 Task: Look for space in Itaperuna, Brazil from 4th June, 2023 to 15th June, 2023 for 2 adults in price range Rs.10000 to Rs.15000. Place can be entire place with 1  bedroom having 1 bed and 1 bathroom. Property type can be house, flat, guest house, hotel. Booking option can be shelf check-in. Required host language is Spanish.
Action: Key pressed i<Key.caps_lock>taperuna,<Key.space><Key.caps_lock>b<Key.caps_lock>razil<Key.enter>
Screenshot: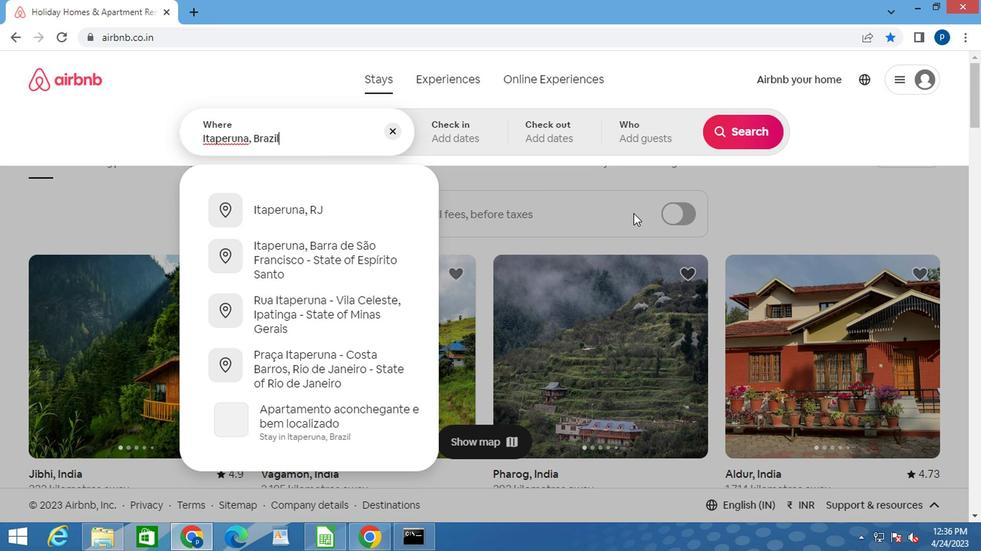 
Action: Mouse moved to (733, 245)
Screenshot: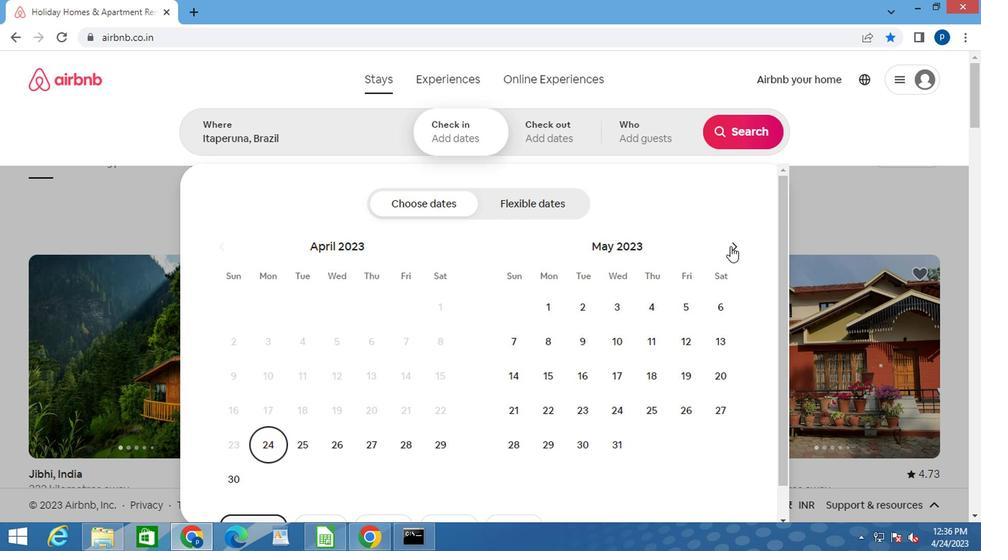 
Action: Mouse pressed left at (733, 245)
Screenshot: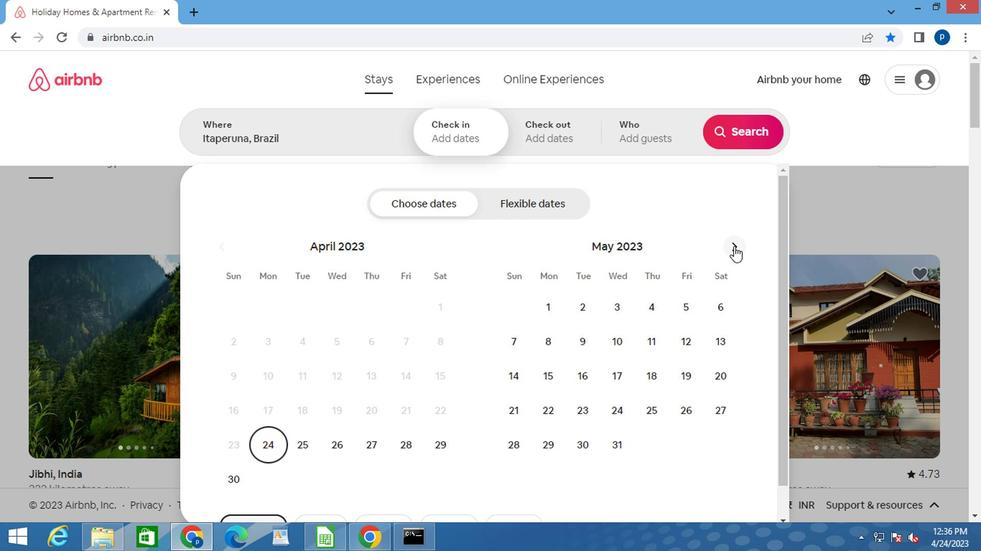 
Action: Mouse moved to (512, 337)
Screenshot: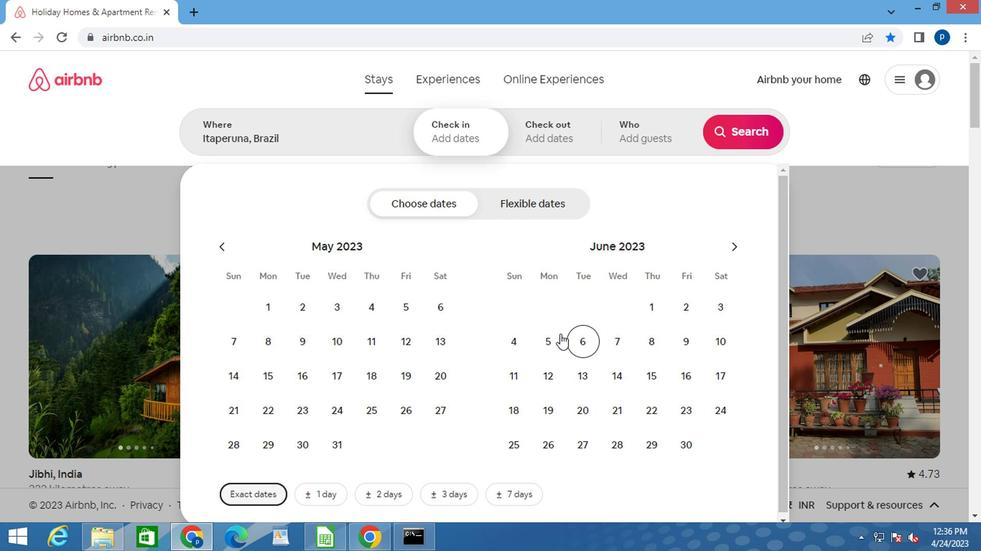 
Action: Mouse pressed left at (512, 337)
Screenshot: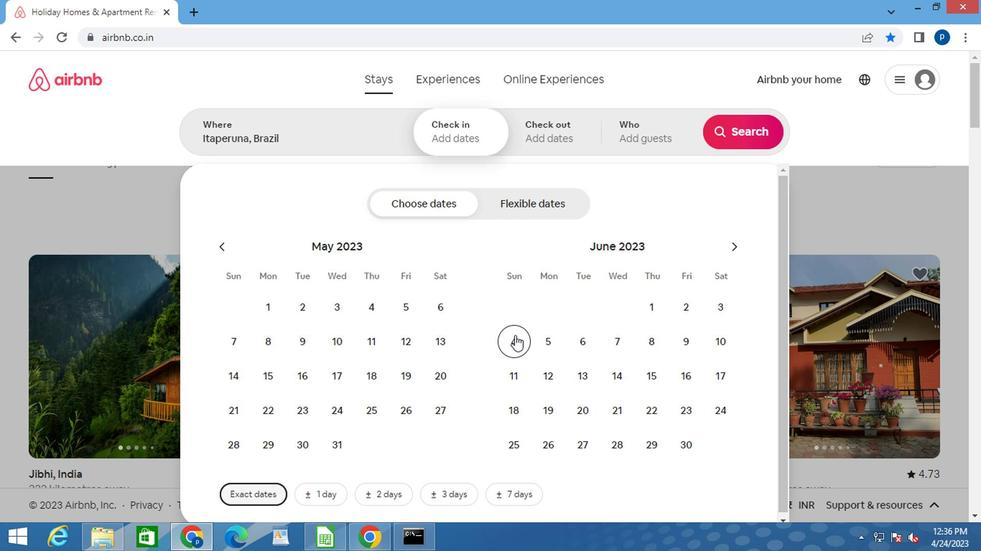 
Action: Mouse moved to (652, 377)
Screenshot: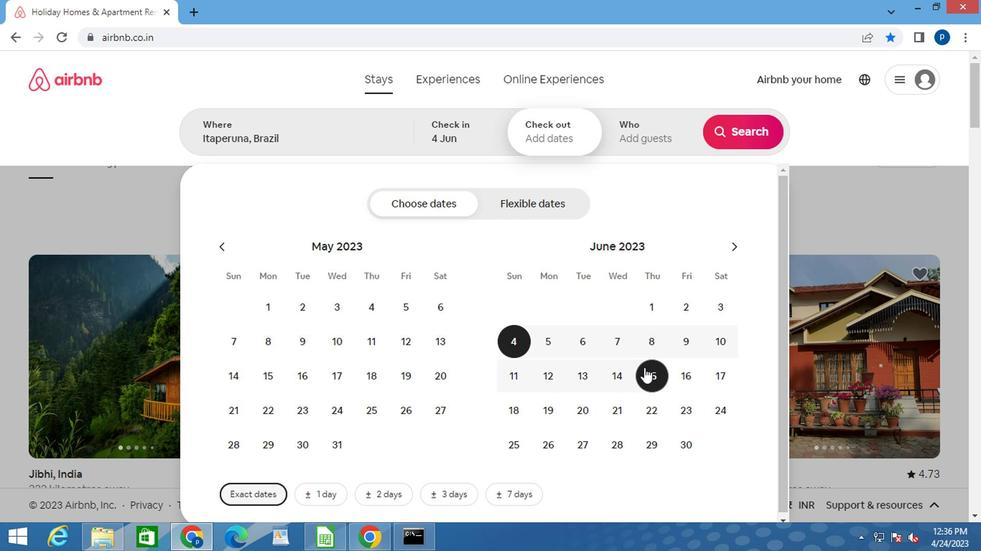 
Action: Mouse pressed left at (652, 377)
Screenshot: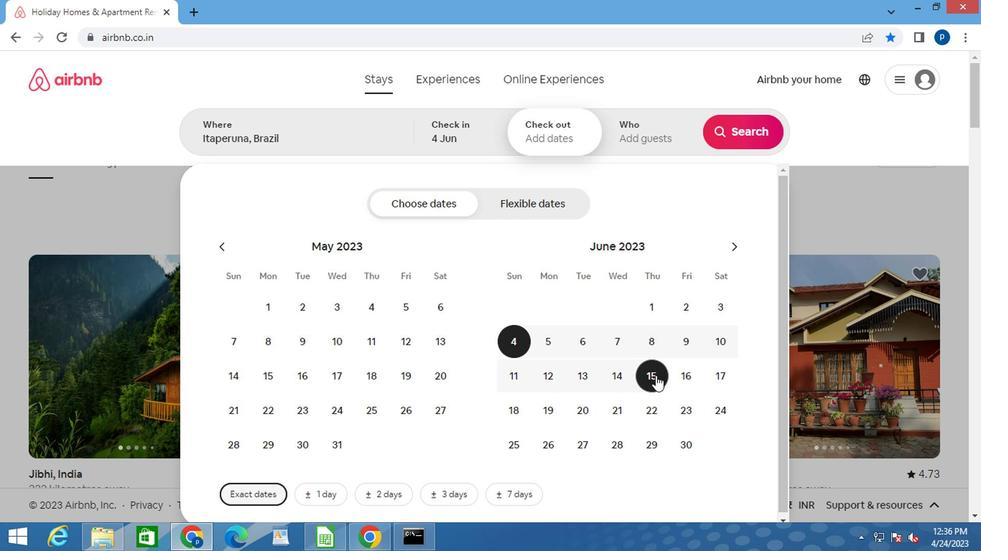 
Action: Mouse moved to (638, 132)
Screenshot: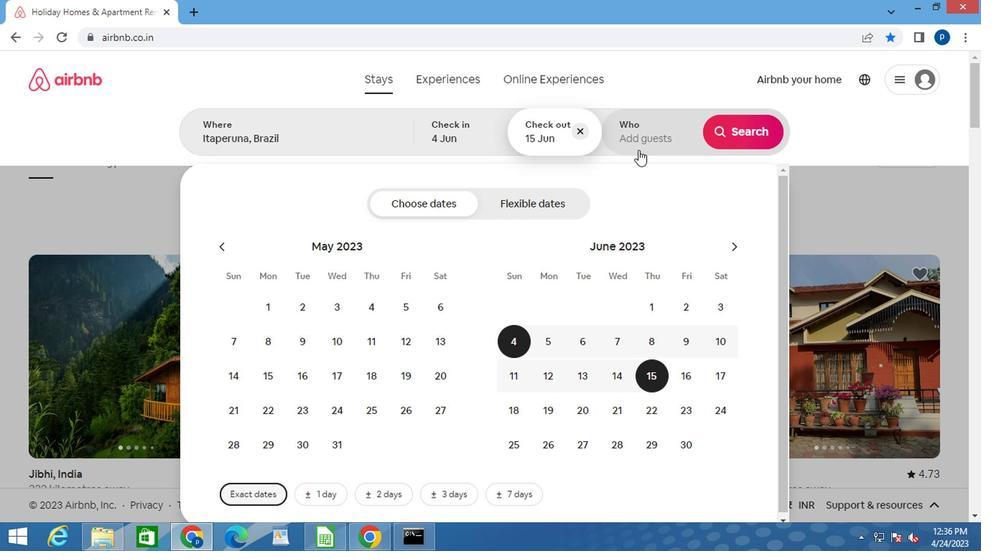 
Action: Mouse pressed left at (638, 132)
Screenshot: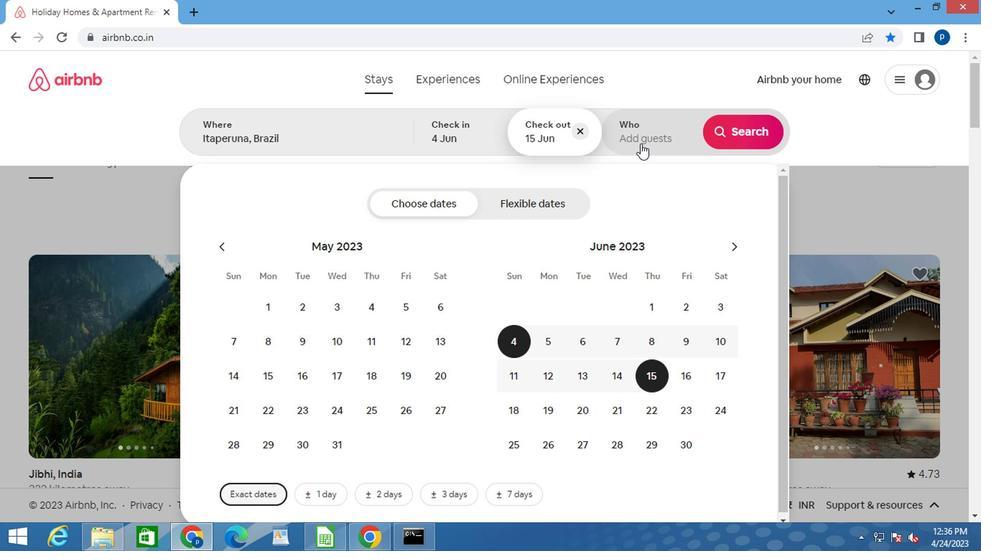 
Action: Mouse moved to (743, 205)
Screenshot: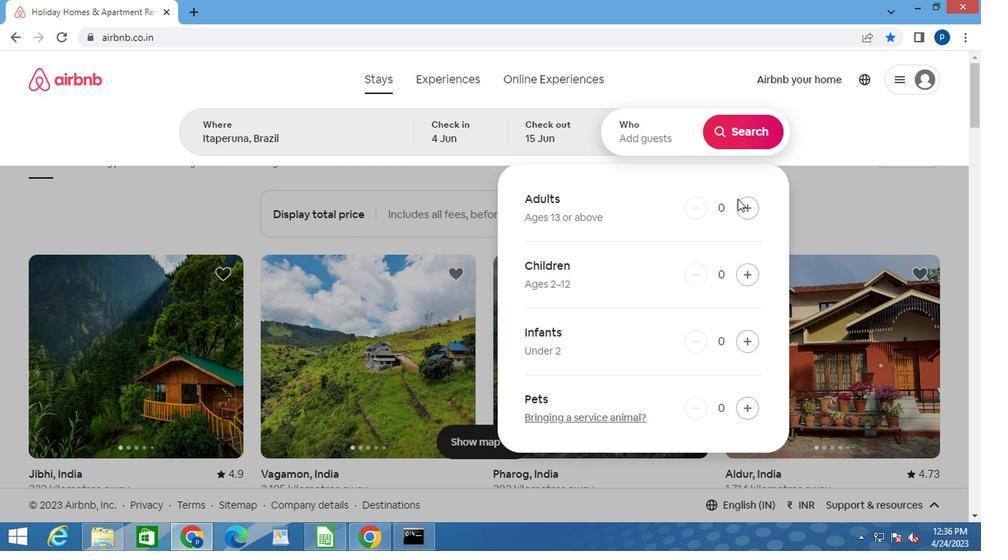 
Action: Mouse pressed left at (743, 205)
Screenshot: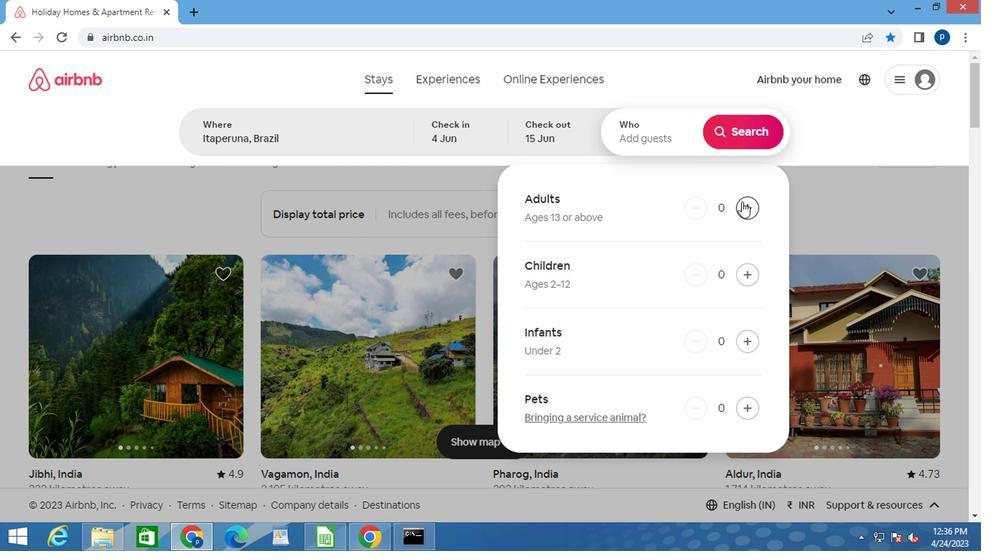 
Action: Mouse pressed left at (743, 205)
Screenshot: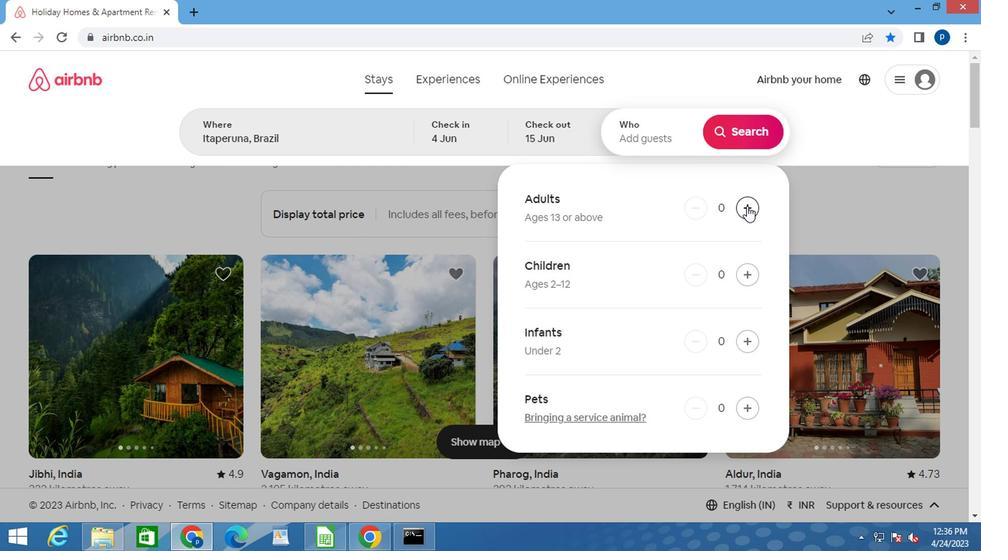 
Action: Mouse moved to (732, 135)
Screenshot: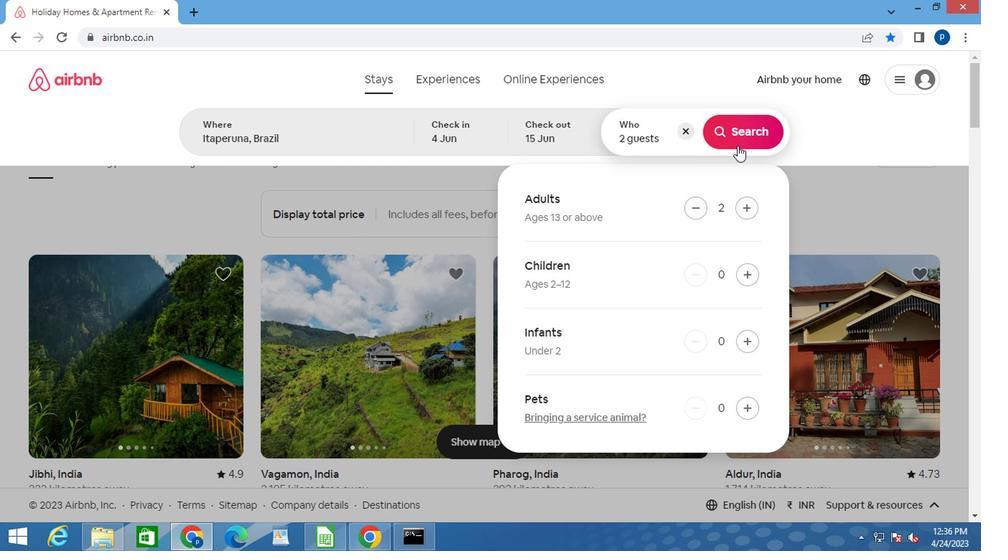 
Action: Mouse pressed left at (732, 135)
Screenshot: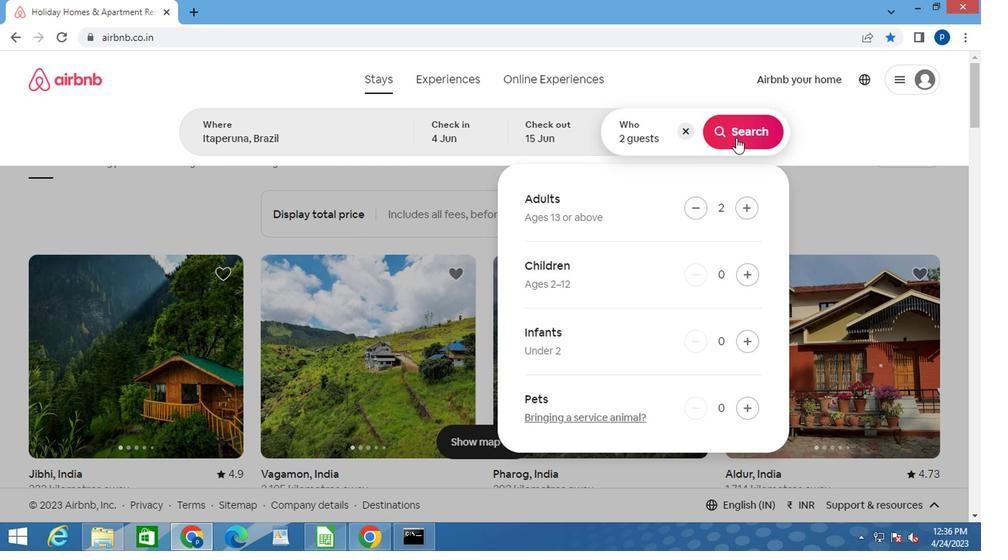 
Action: Mouse moved to (902, 143)
Screenshot: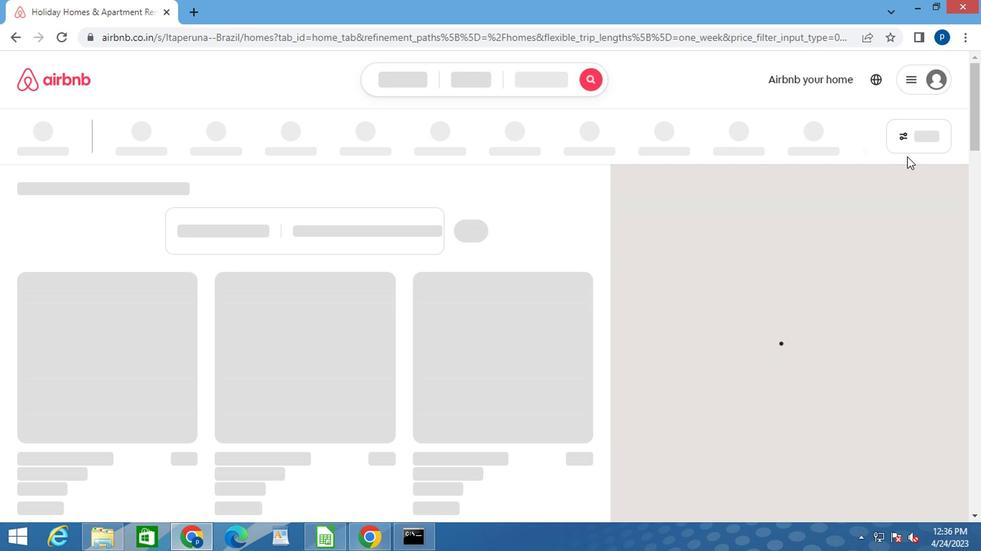 
Action: Mouse pressed left at (902, 143)
Screenshot: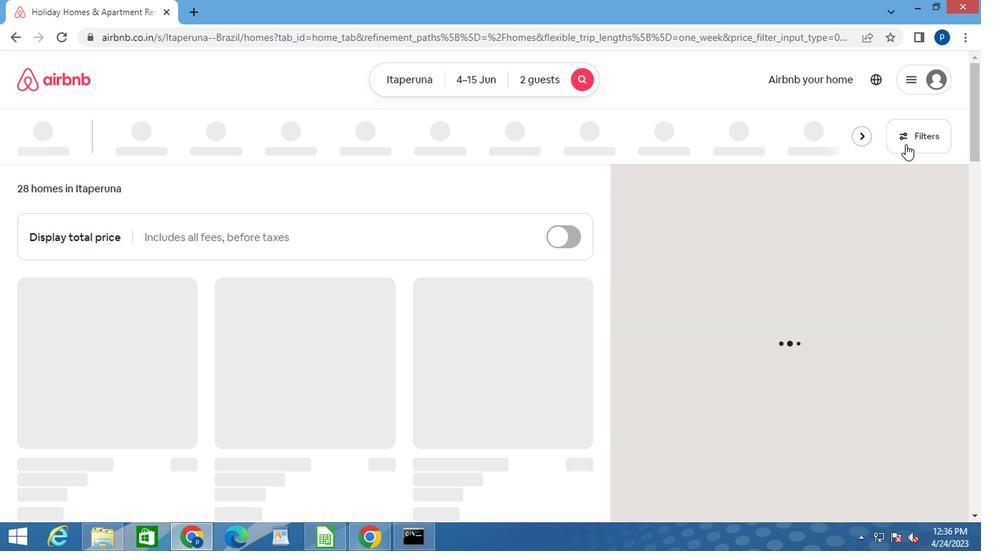 
Action: Mouse moved to (311, 325)
Screenshot: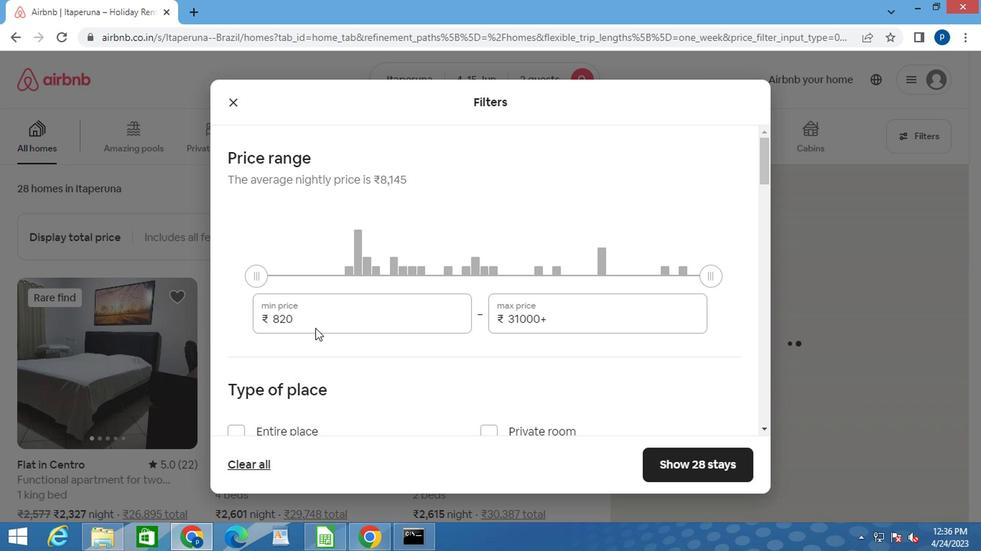 
Action: Mouse pressed left at (311, 325)
Screenshot: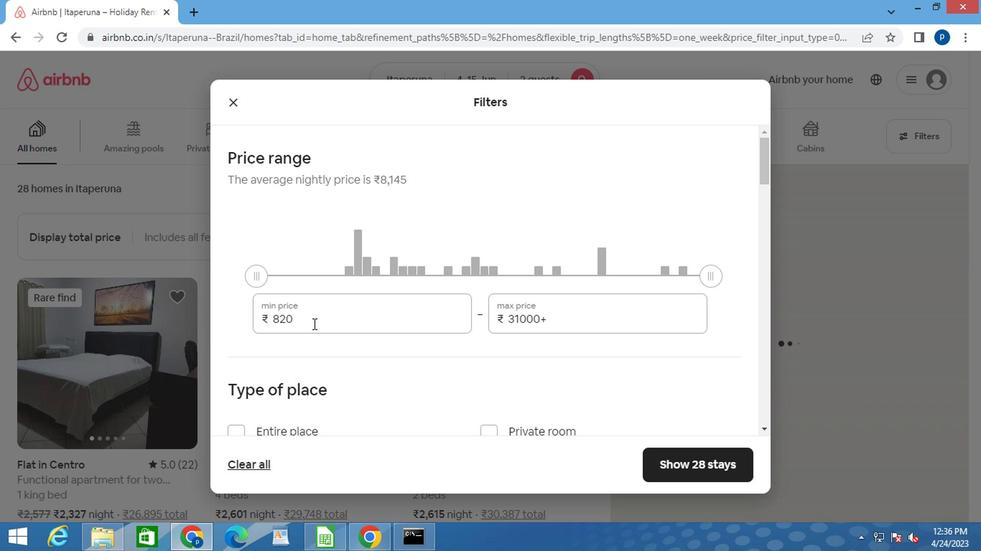 
Action: Mouse moved to (294, 305)
Screenshot: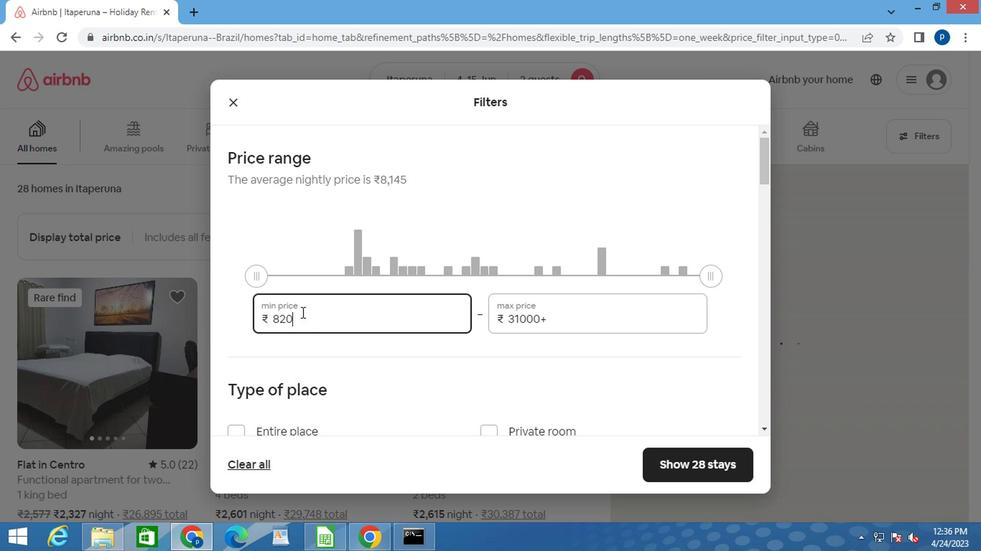 
Action: Mouse pressed left at (294, 305)
Screenshot: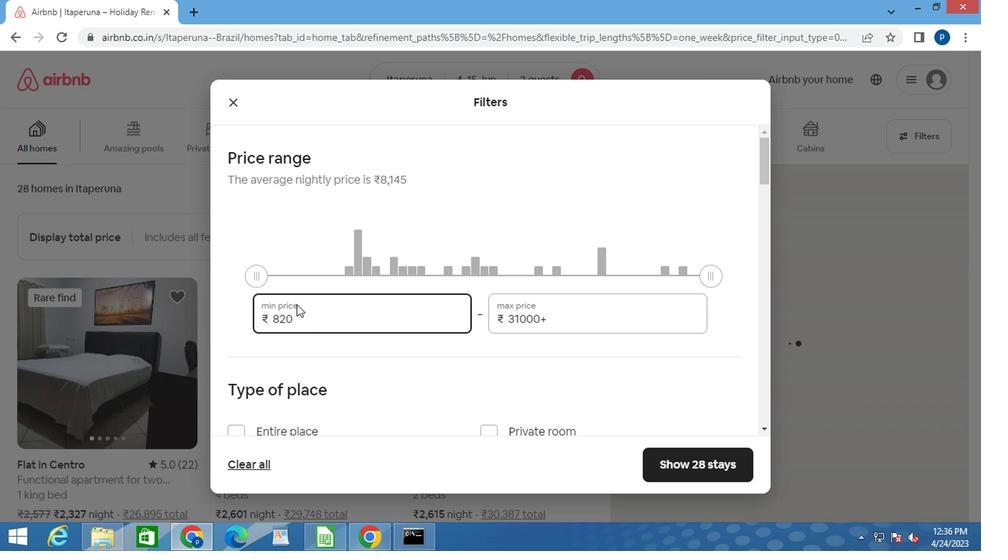 
Action: Mouse pressed left at (294, 305)
Screenshot: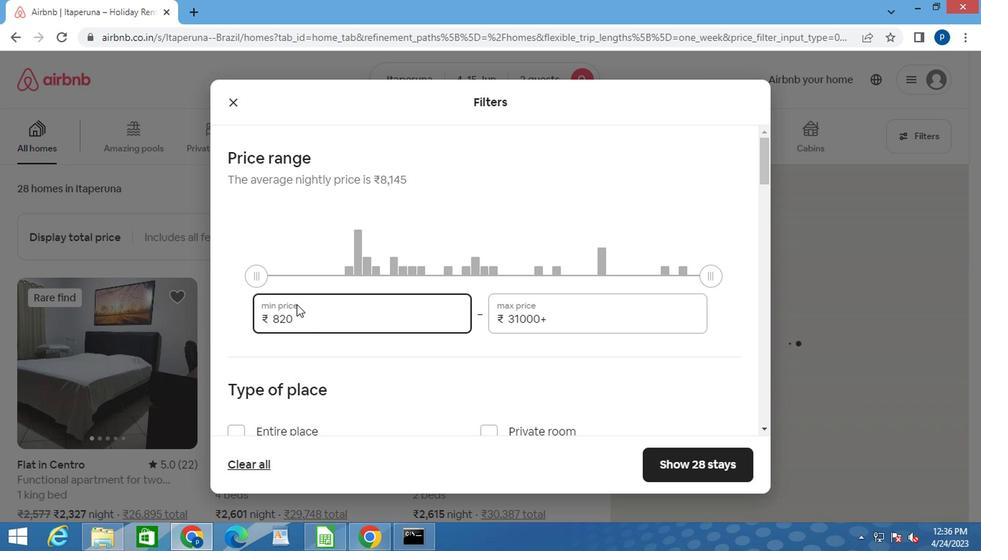 
Action: Mouse moved to (284, 315)
Screenshot: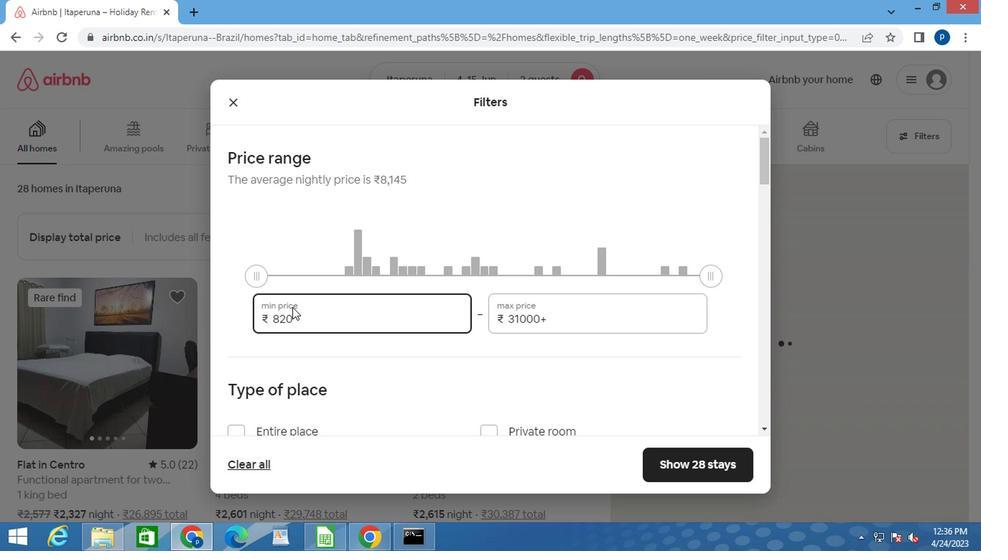 
Action: Mouse pressed left at (284, 315)
Screenshot: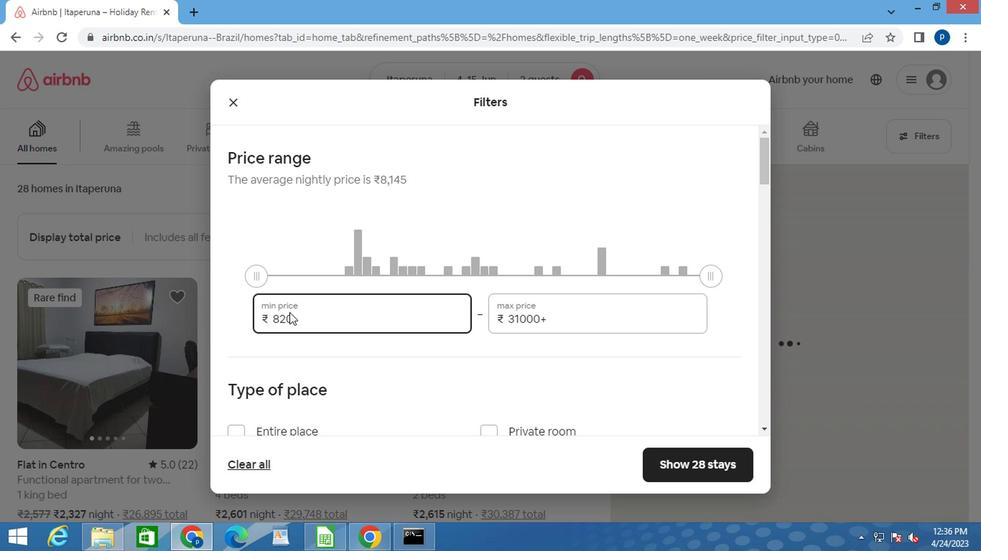 
Action: Mouse pressed left at (284, 315)
Screenshot: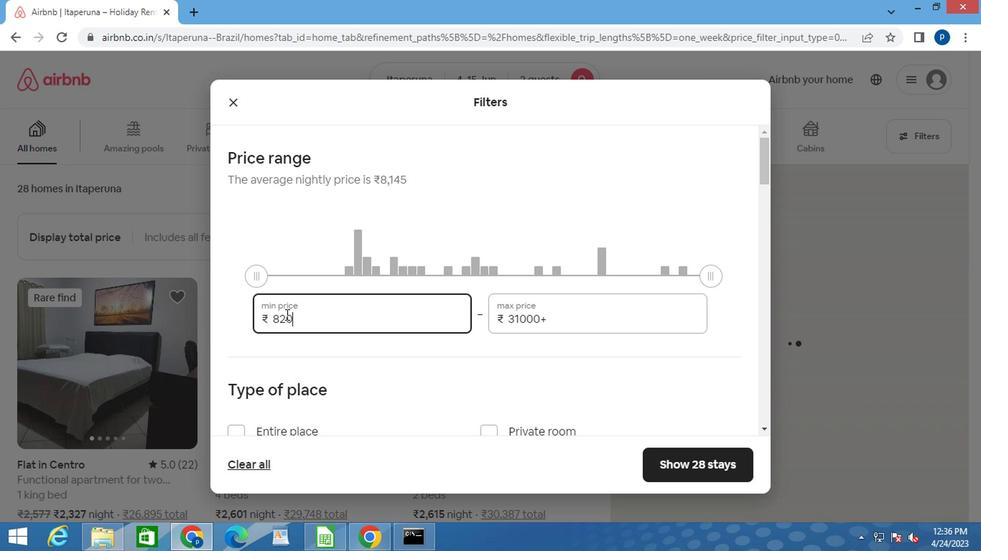 
Action: Mouse moved to (284, 315)
Screenshot: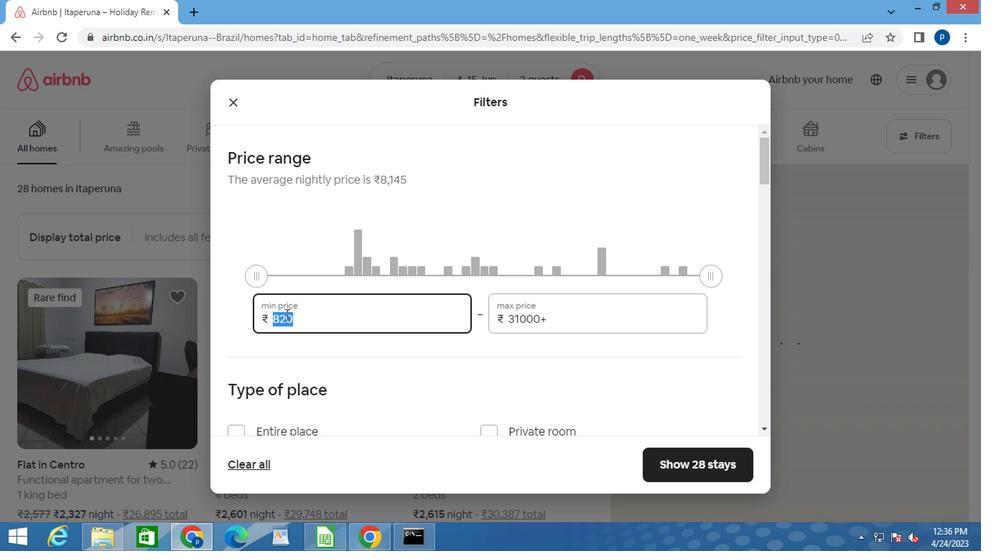 
Action: Key pressed 10000<Key.tab>15
Screenshot: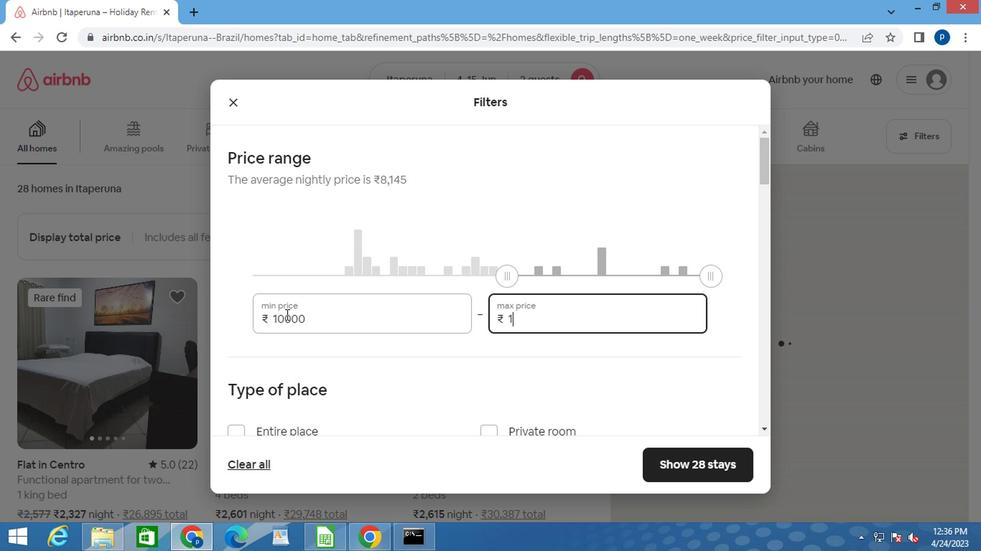 
Action: Mouse pressed left at (284, 315)
Screenshot: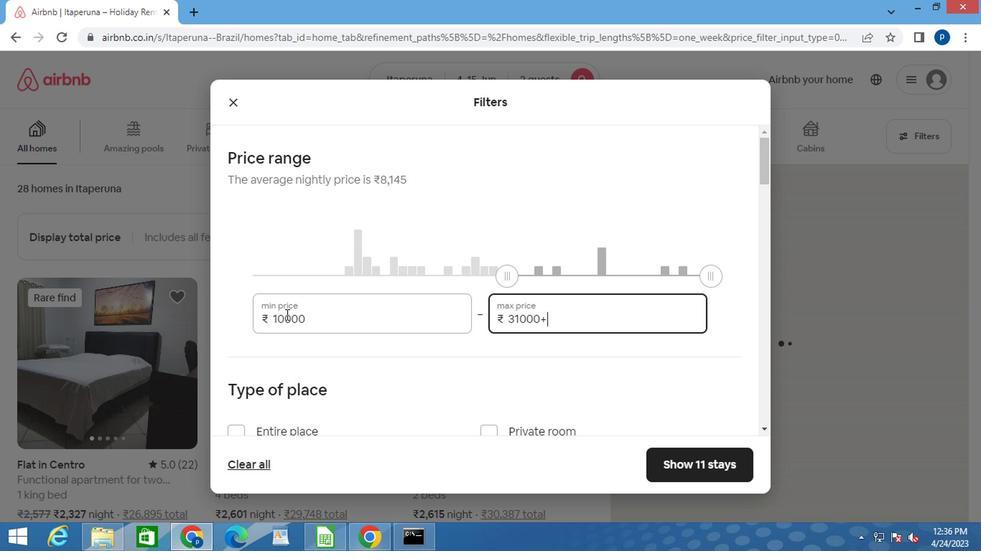 
Action: Mouse pressed left at (284, 315)
Screenshot: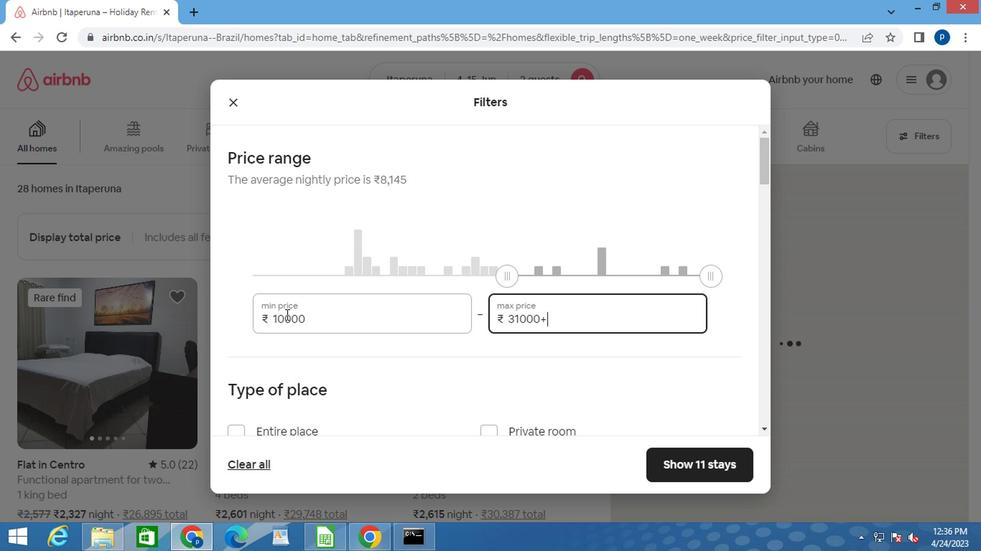 
Action: Mouse moved to (523, 317)
Screenshot: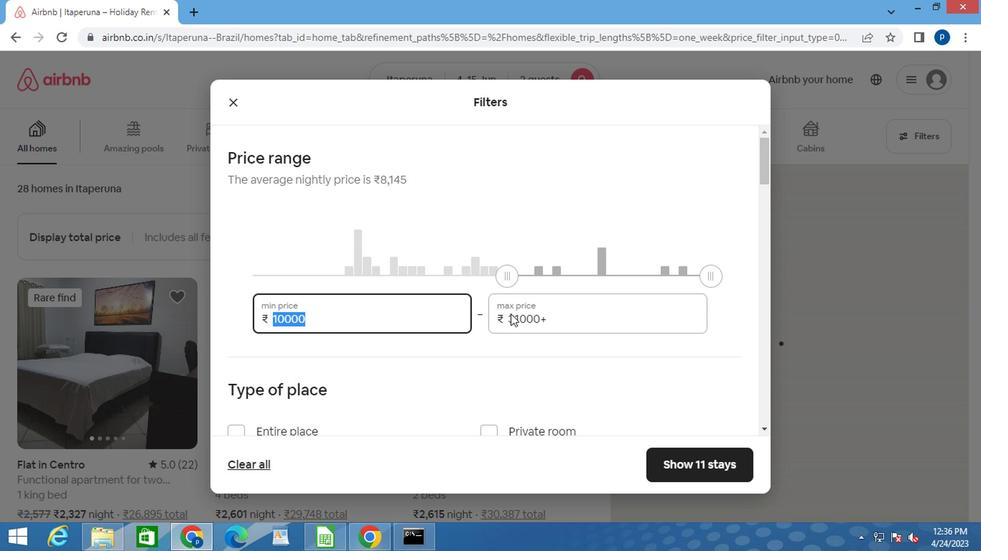 
Action: Mouse pressed left at (523, 317)
Screenshot: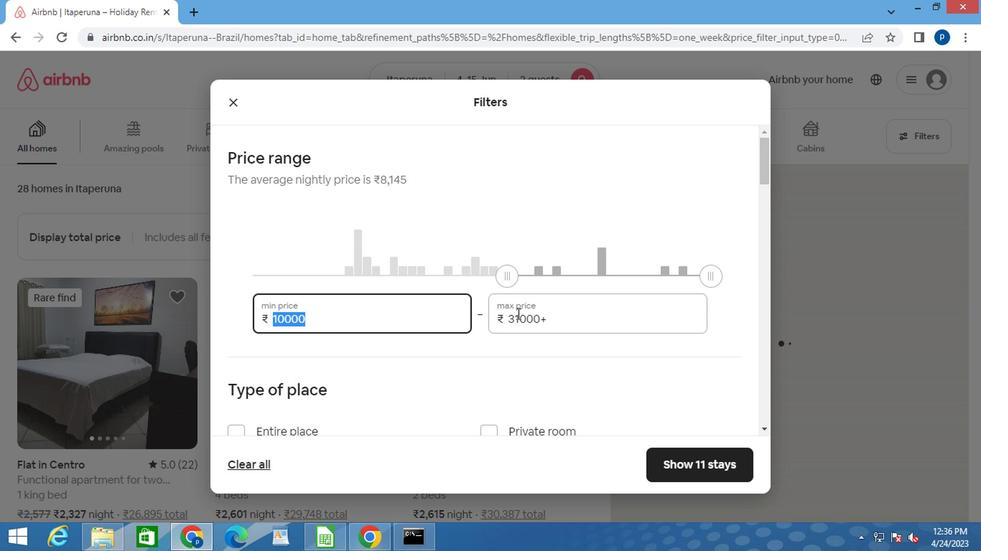
Action: Mouse pressed left at (523, 317)
Screenshot: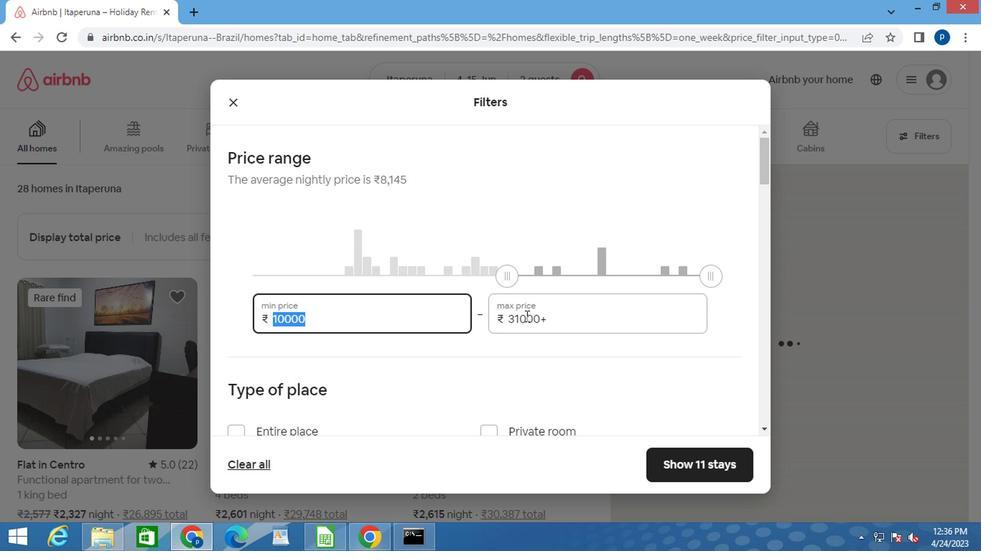 
Action: Mouse pressed left at (523, 317)
Screenshot: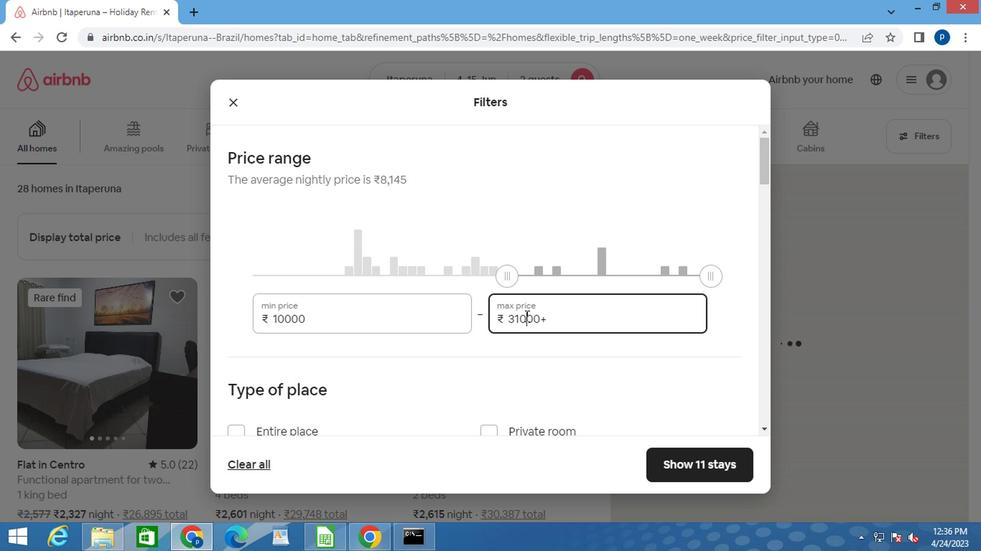 
Action: Mouse moved to (525, 317)
Screenshot: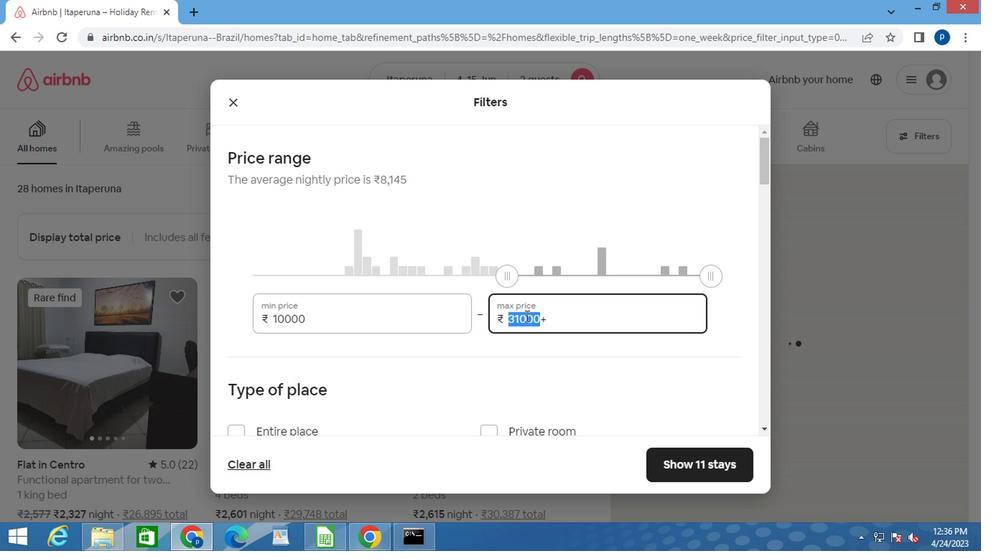 
Action: Key pressed 15000
Screenshot: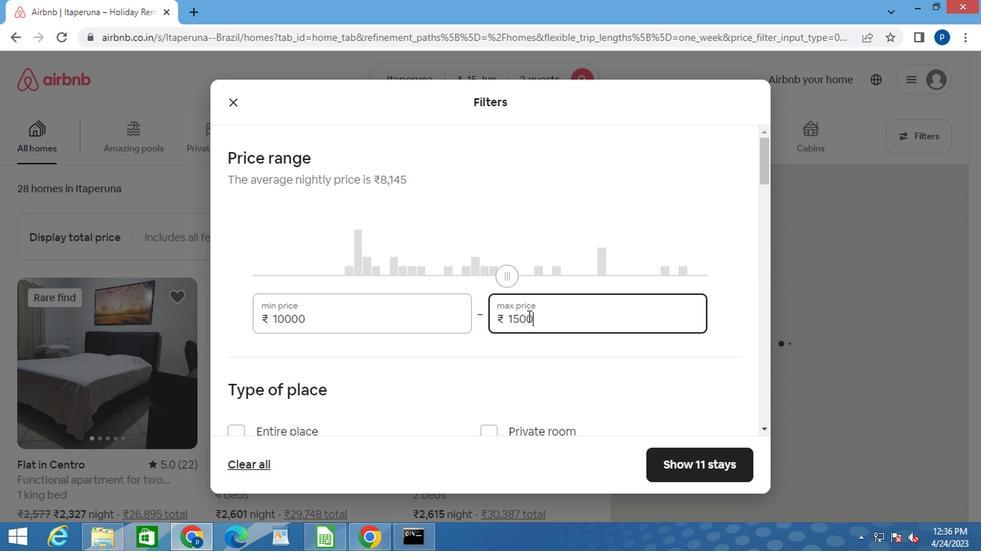 
Action: Mouse moved to (434, 359)
Screenshot: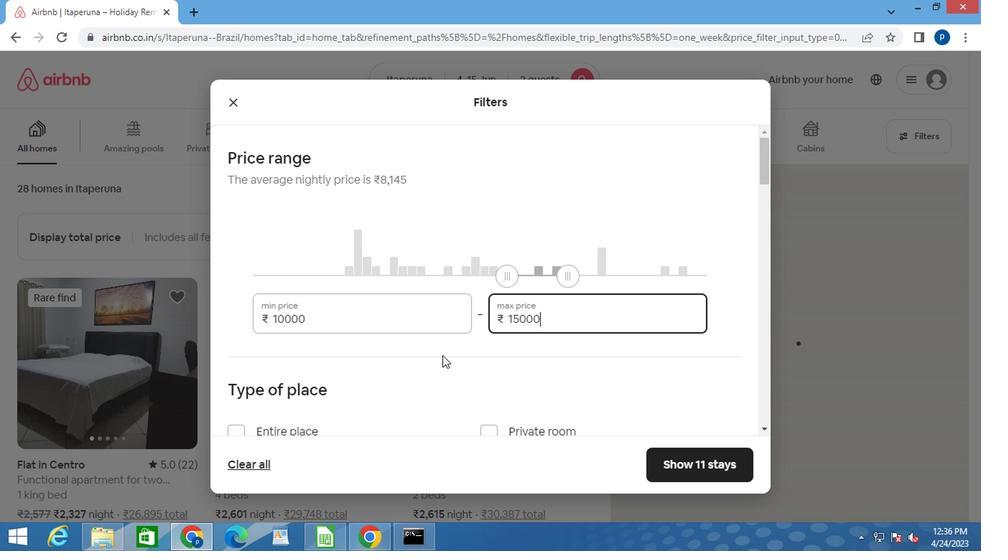 
Action: Mouse scrolled (434, 358) with delta (0, -1)
Screenshot: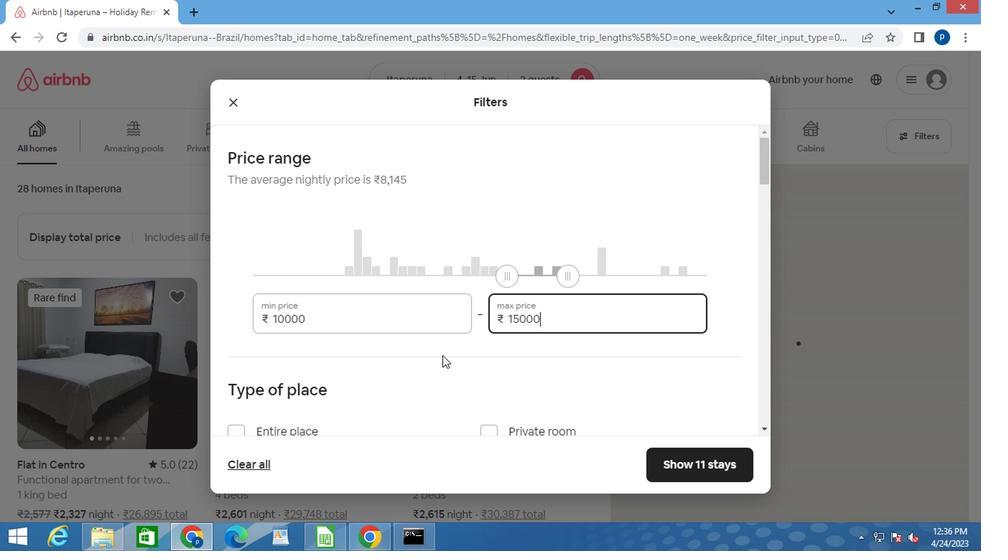 
Action: Mouse moved to (423, 359)
Screenshot: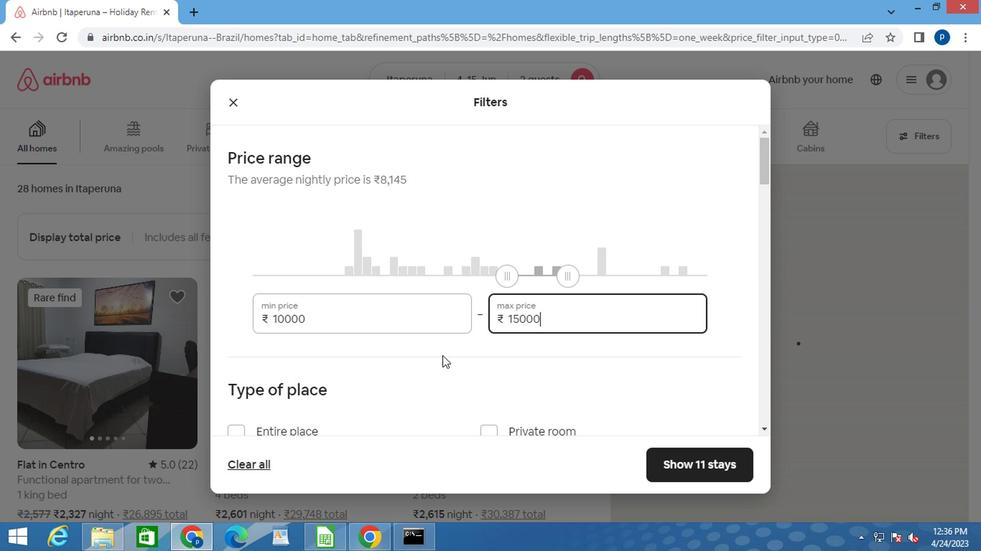 
Action: Mouse scrolled (423, 358) with delta (0, -1)
Screenshot: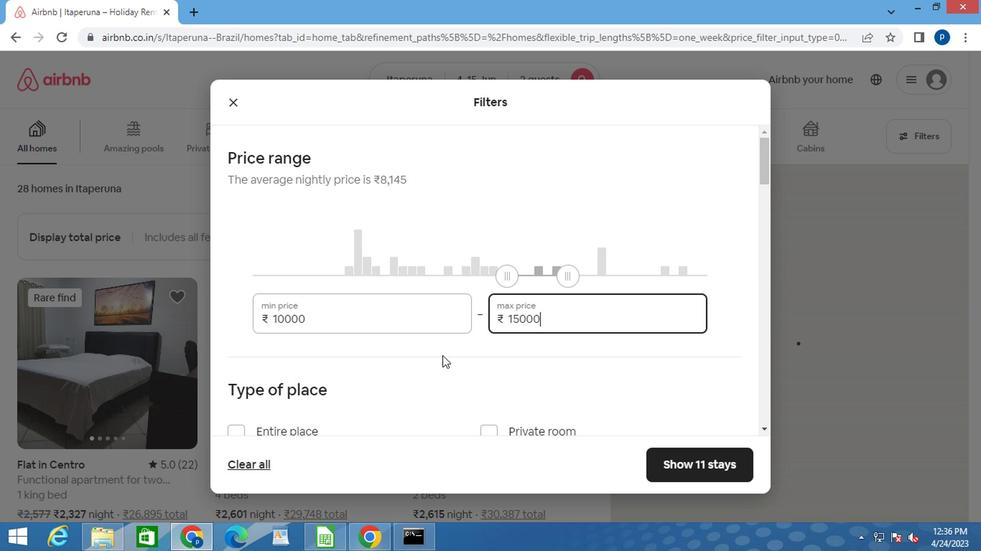 
Action: Mouse moved to (234, 291)
Screenshot: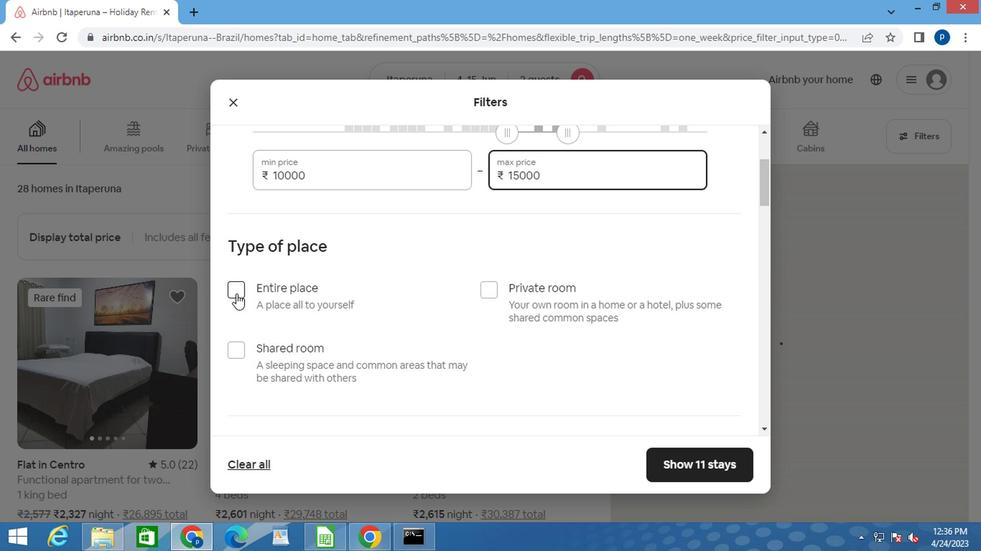 
Action: Mouse pressed left at (234, 291)
Screenshot: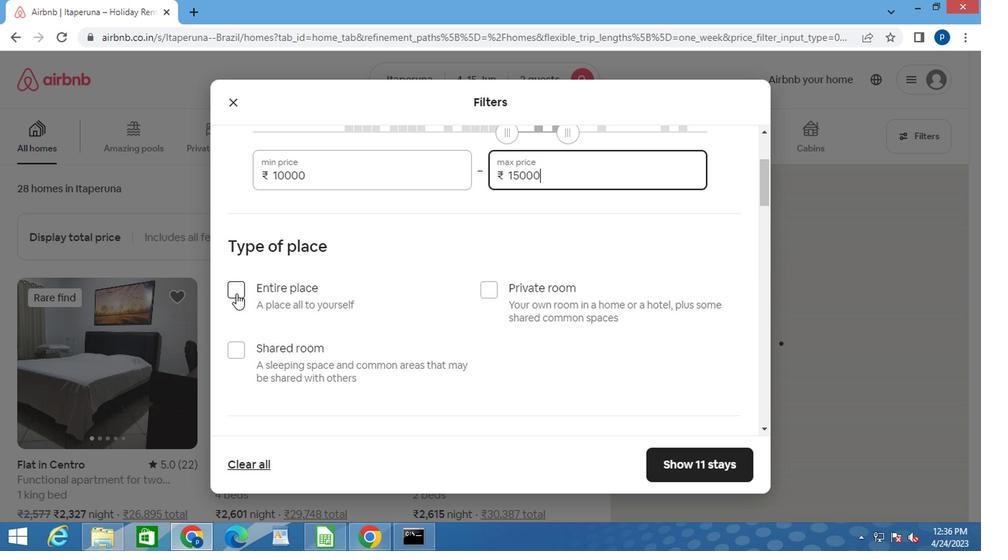 
Action: Mouse moved to (425, 347)
Screenshot: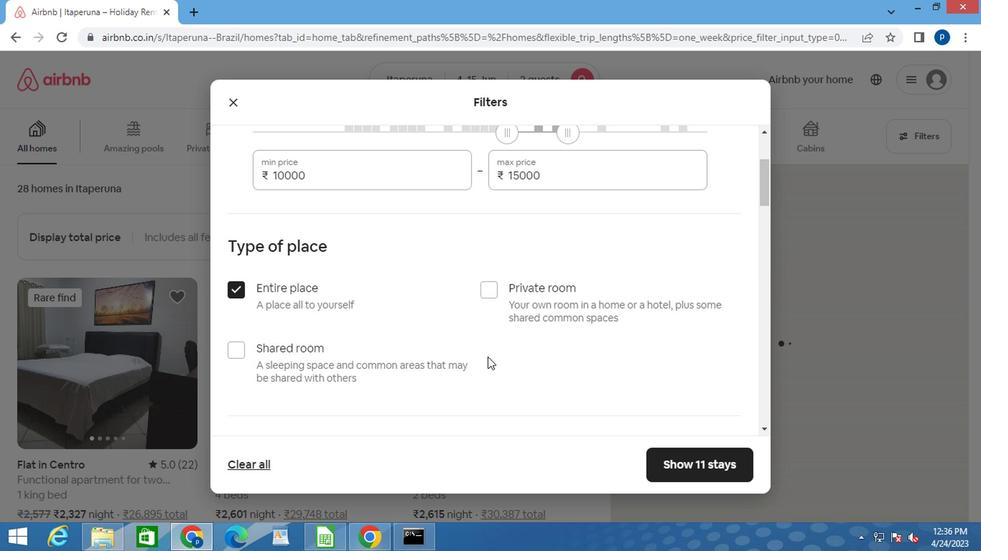 
Action: Mouse scrolled (425, 346) with delta (0, -1)
Screenshot: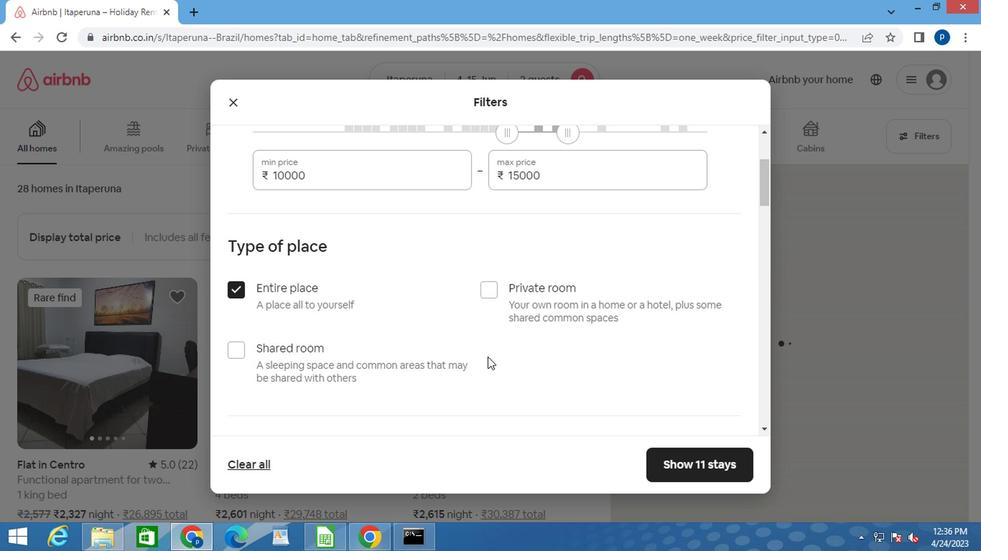 
Action: Mouse moved to (413, 346)
Screenshot: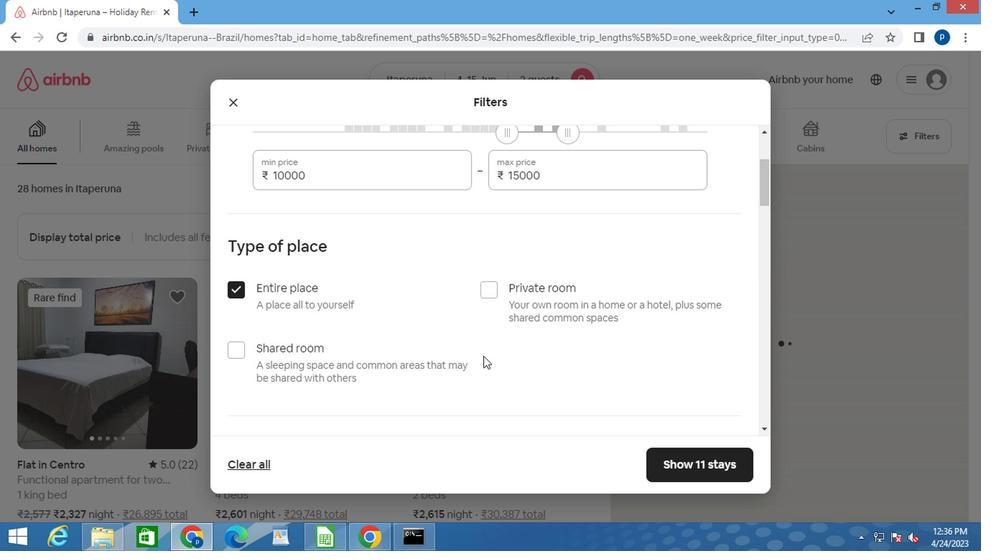 
Action: Mouse scrolled (413, 344) with delta (0, -1)
Screenshot: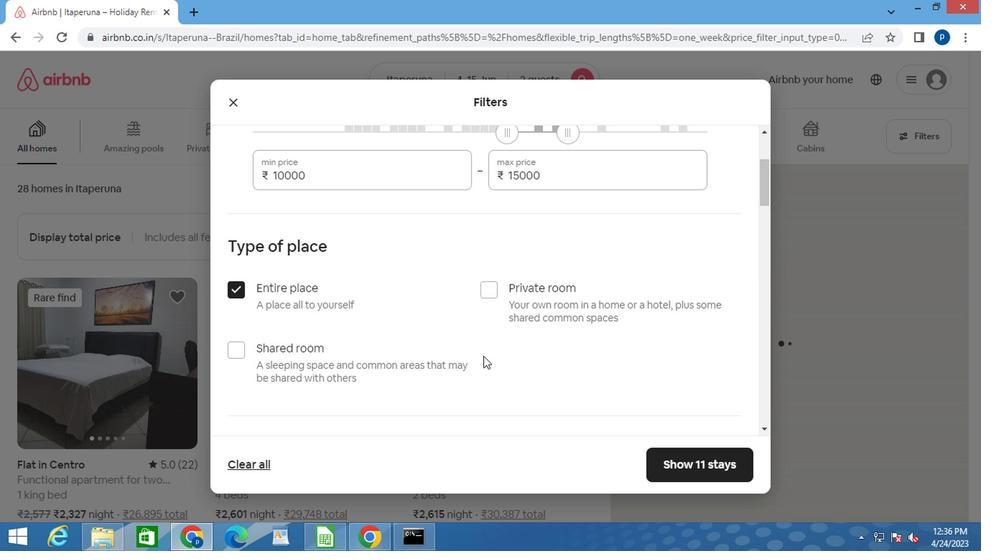 
Action: Mouse moved to (402, 342)
Screenshot: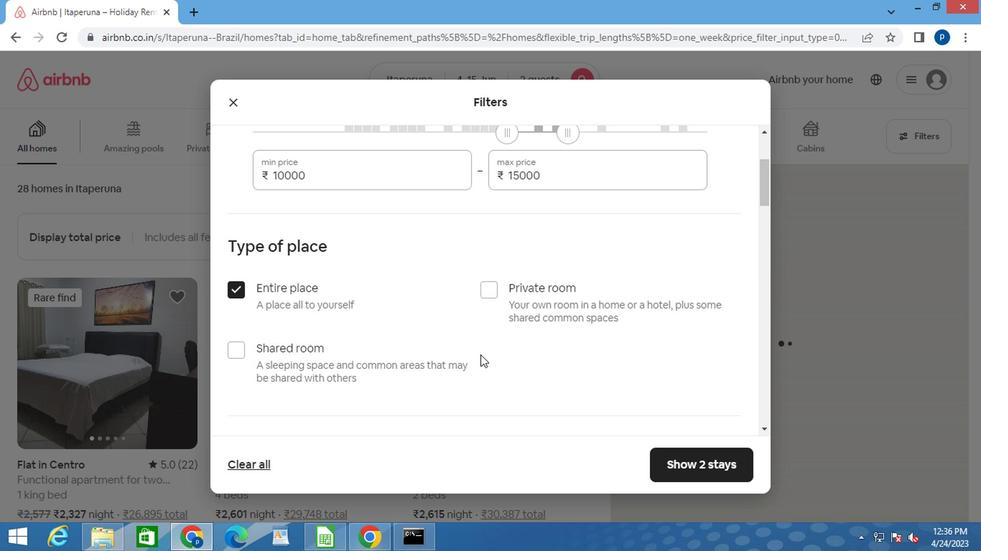 
Action: Mouse scrolled (402, 342) with delta (0, 0)
Screenshot: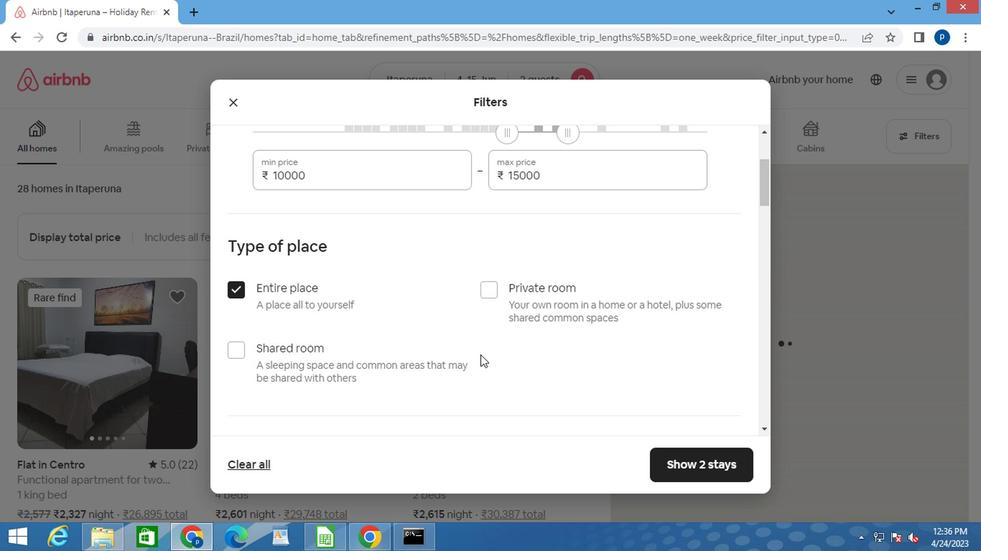 
Action: Mouse moved to (393, 339)
Screenshot: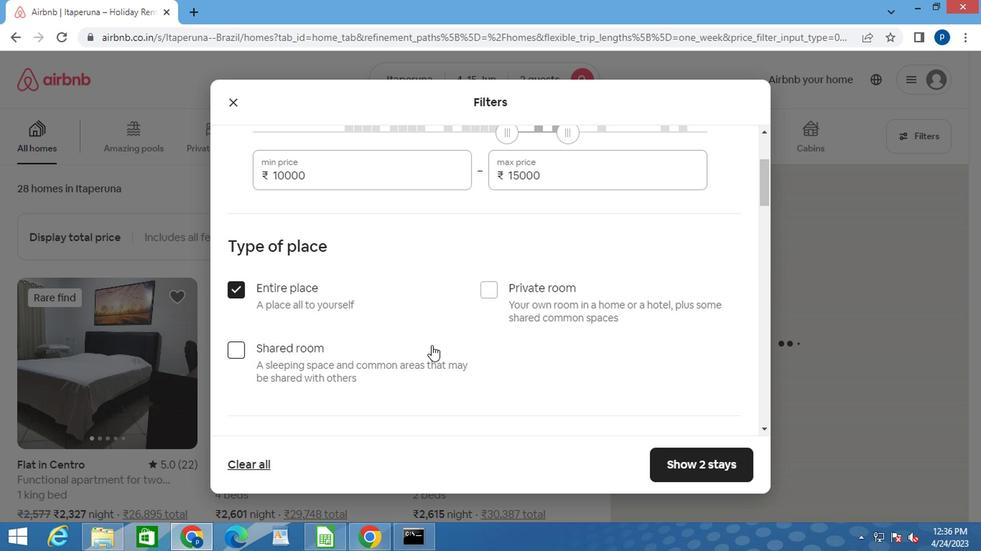 
Action: Mouse scrolled (393, 339) with delta (0, 0)
Screenshot: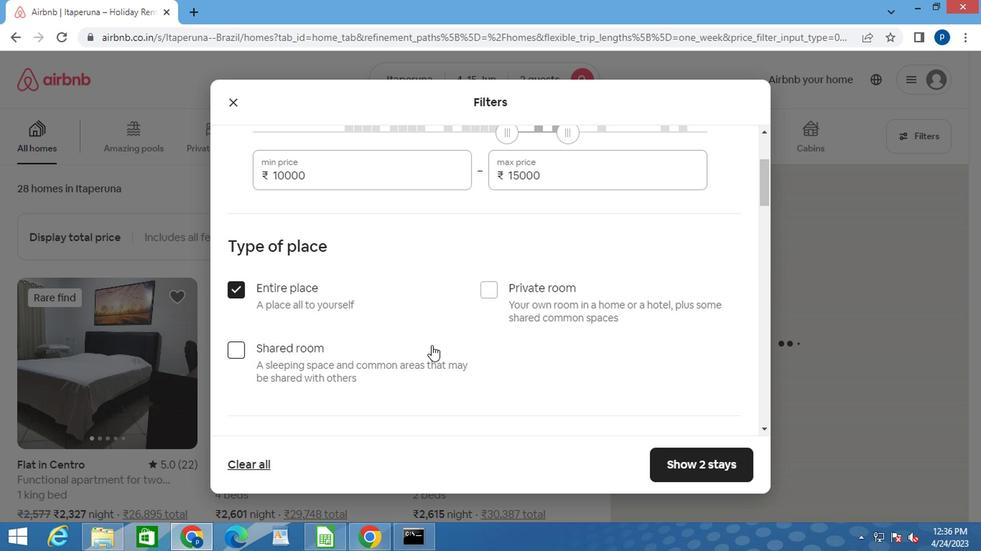 
Action: Mouse moved to (304, 232)
Screenshot: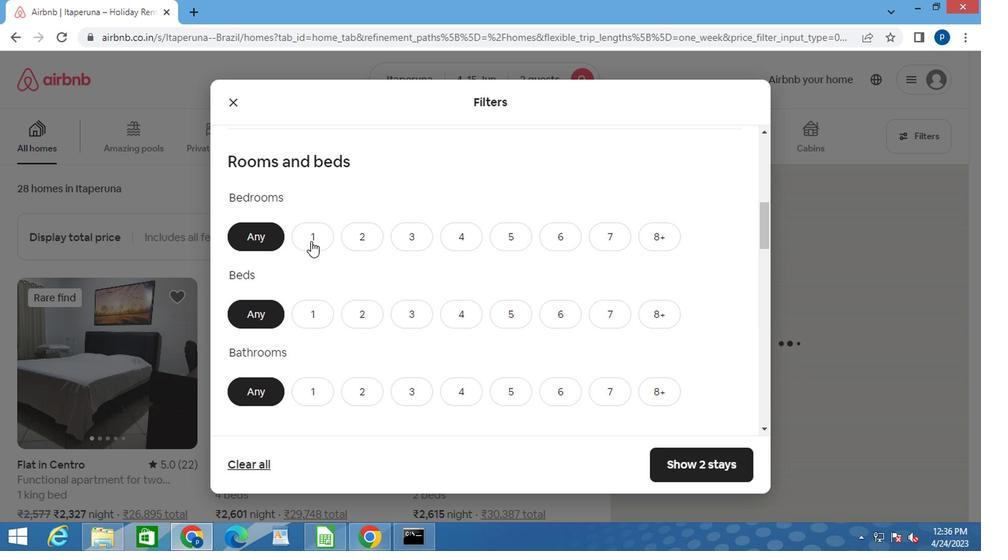 
Action: Mouse pressed left at (304, 232)
Screenshot: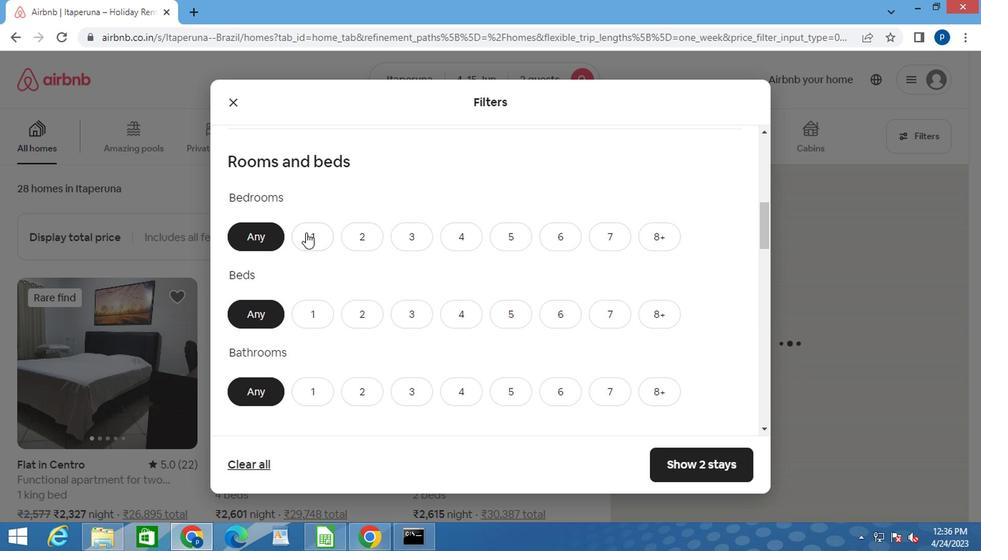 
Action: Mouse moved to (307, 317)
Screenshot: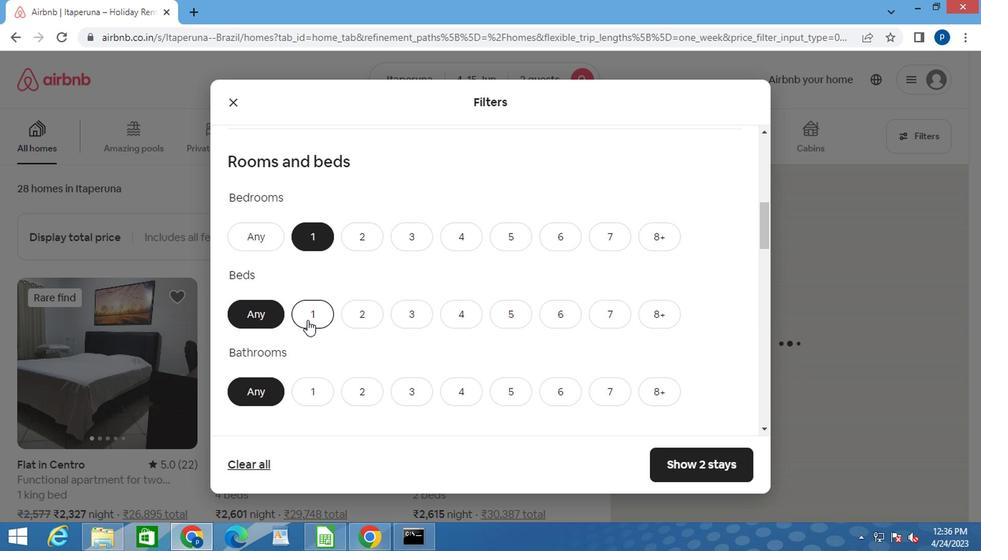 
Action: Mouse pressed left at (307, 317)
Screenshot: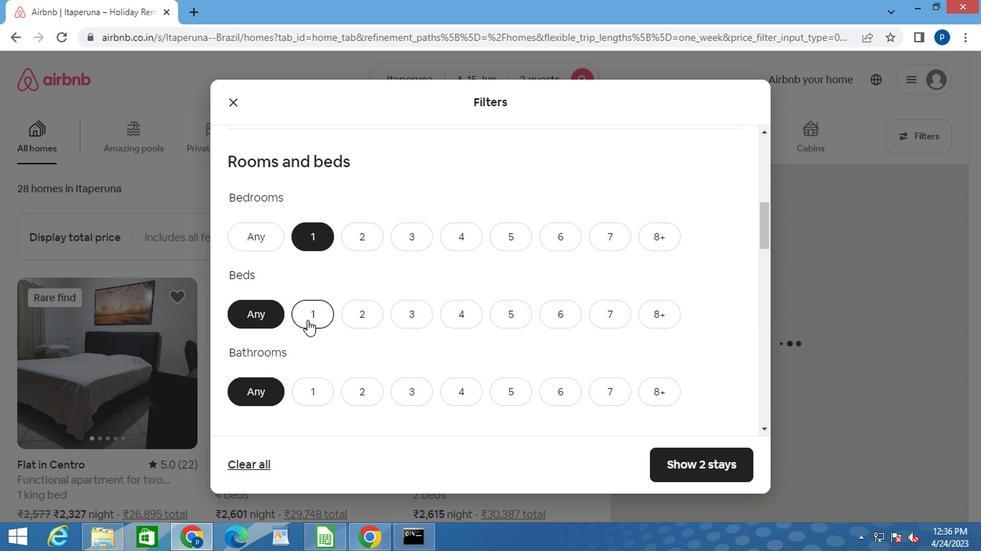
Action: Mouse scrolled (307, 316) with delta (0, 0)
Screenshot: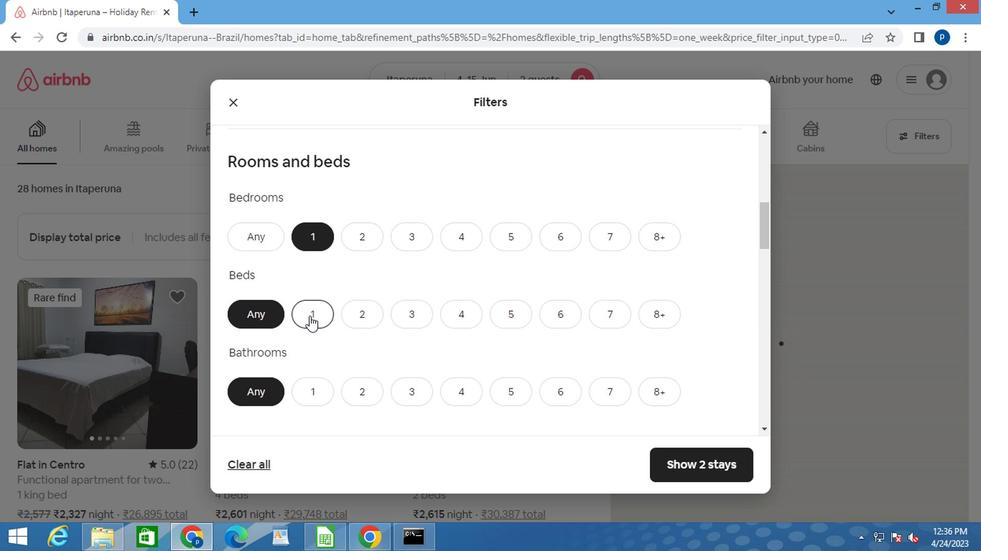 
Action: Mouse scrolled (307, 316) with delta (0, 0)
Screenshot: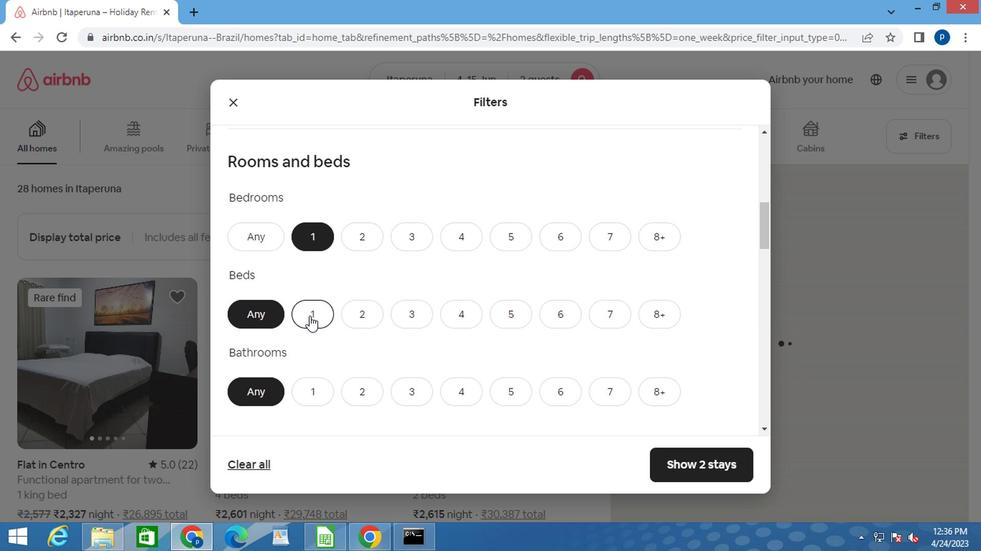 
Action: Mouse moved to (302, 237)
Screenshot: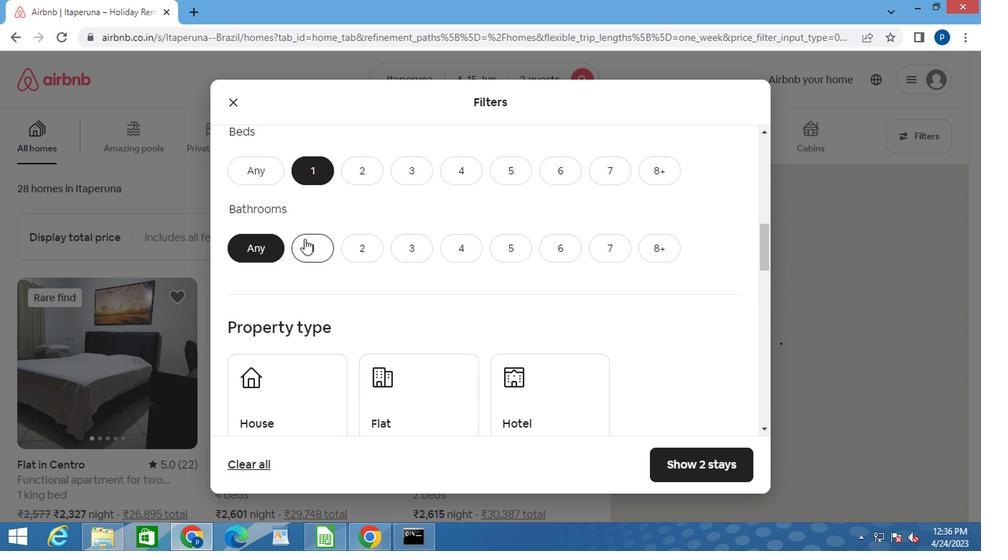 
Action: Mouse pressed left at (302, 237)
Screenshot: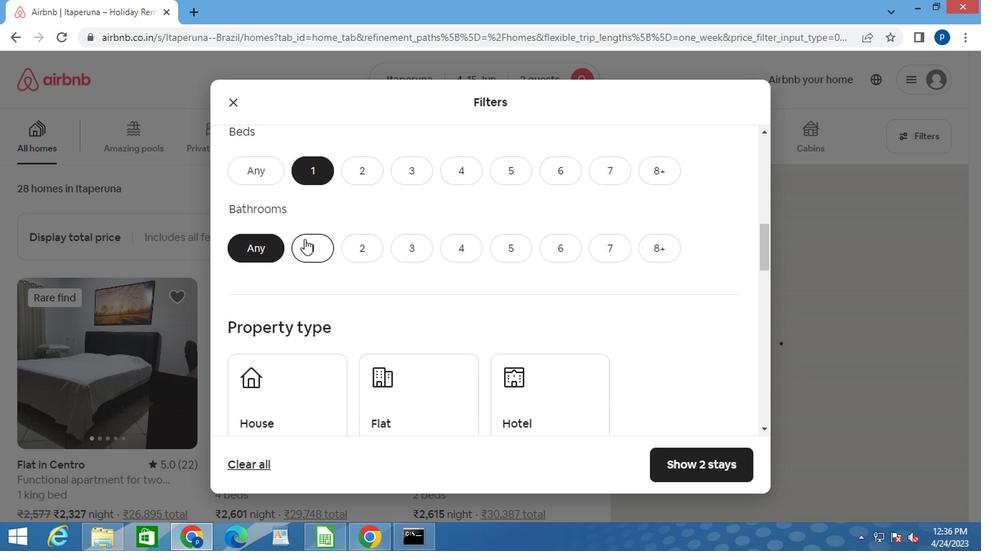 
Action: Mouse moved to (301, 378)
Screenshot: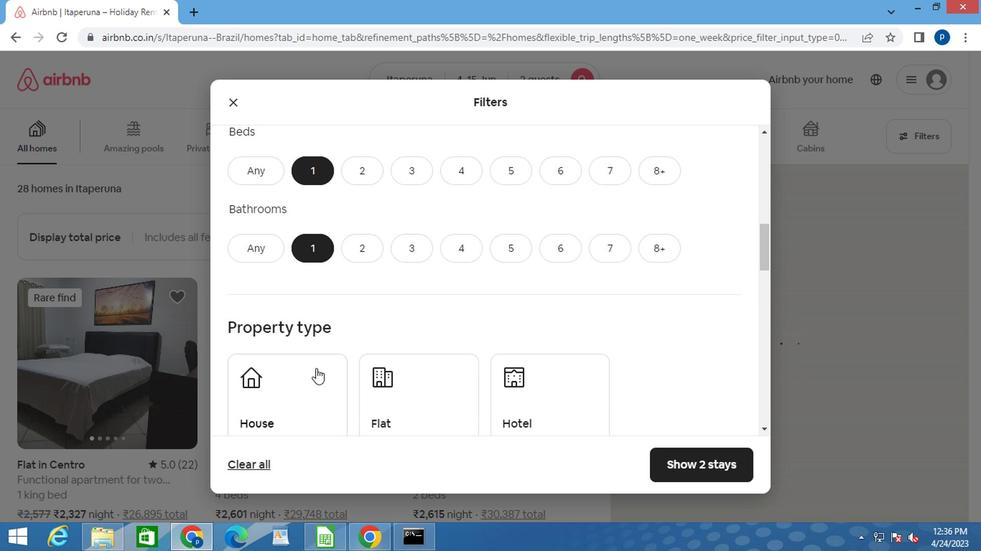 
Action: Mouse pressed left at (301, 378)
Screenshot: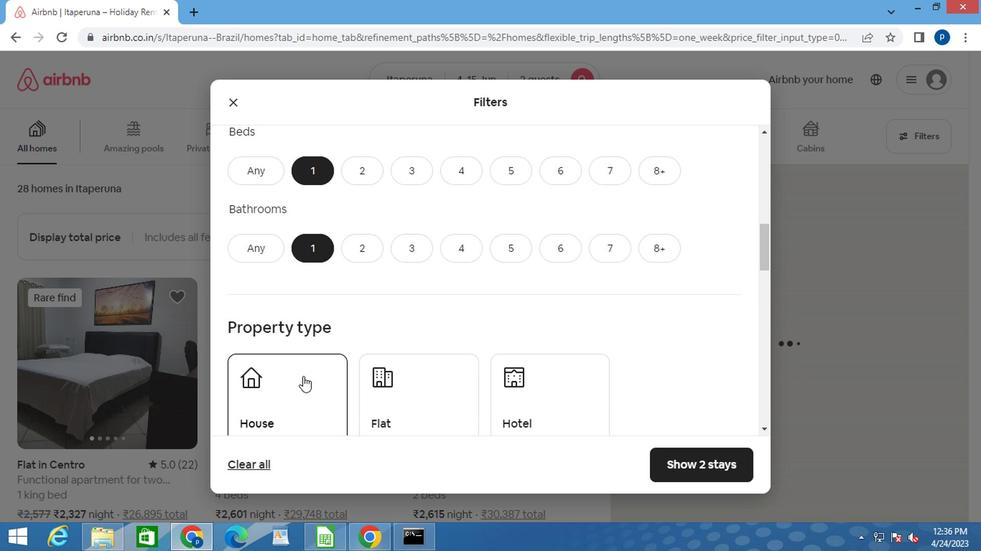 
Action: Mouse moved to (405, 395)
Screenshot: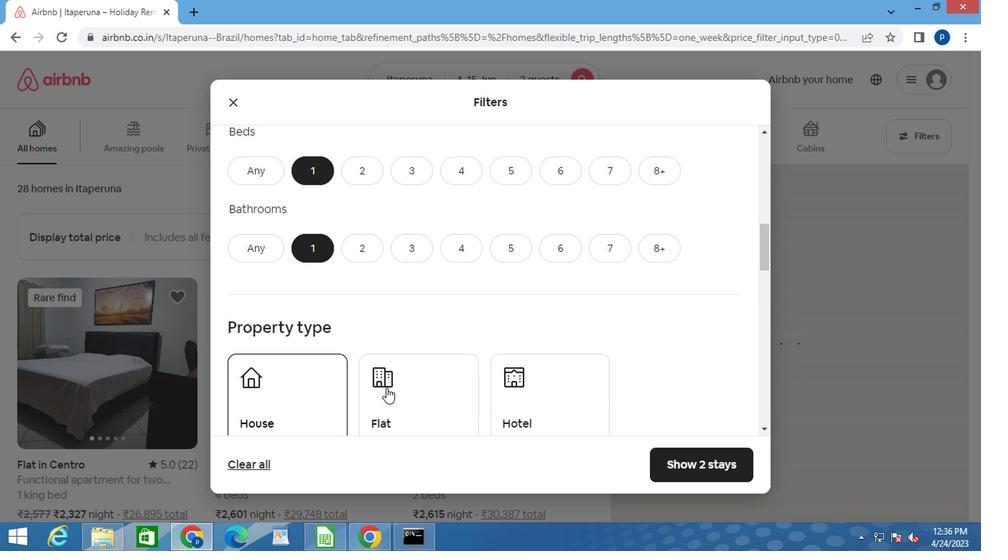 
Action: Mouse pressed left at (405, 395)
Screenshot: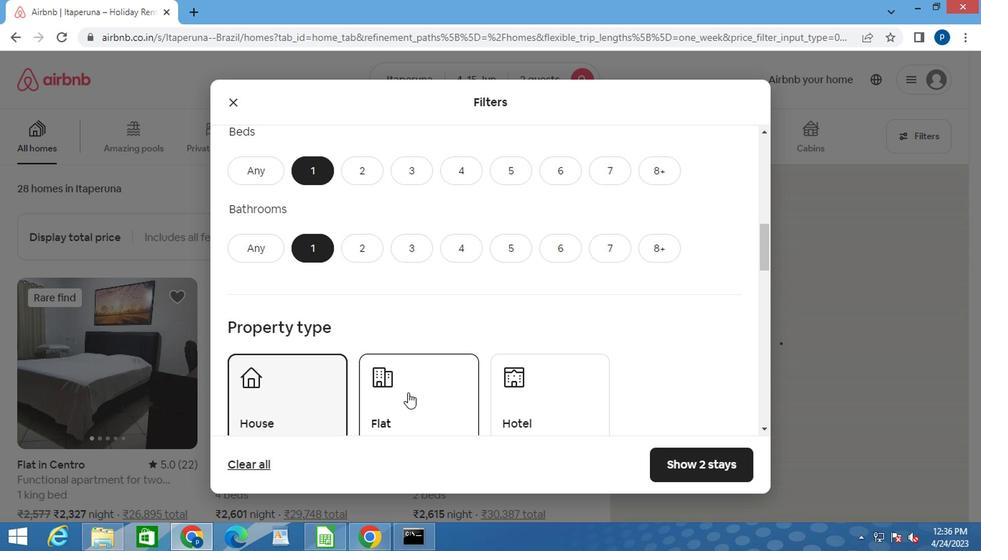 
Action: Mouse moved to (545, 399)
Screenshot: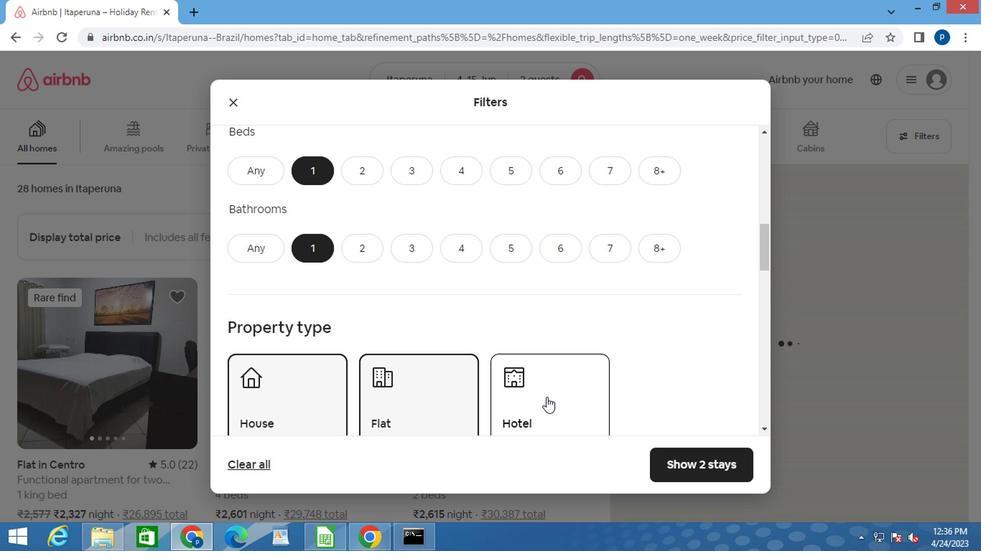 
Action: Mouse pressed left at (545, 399)
Screenshot: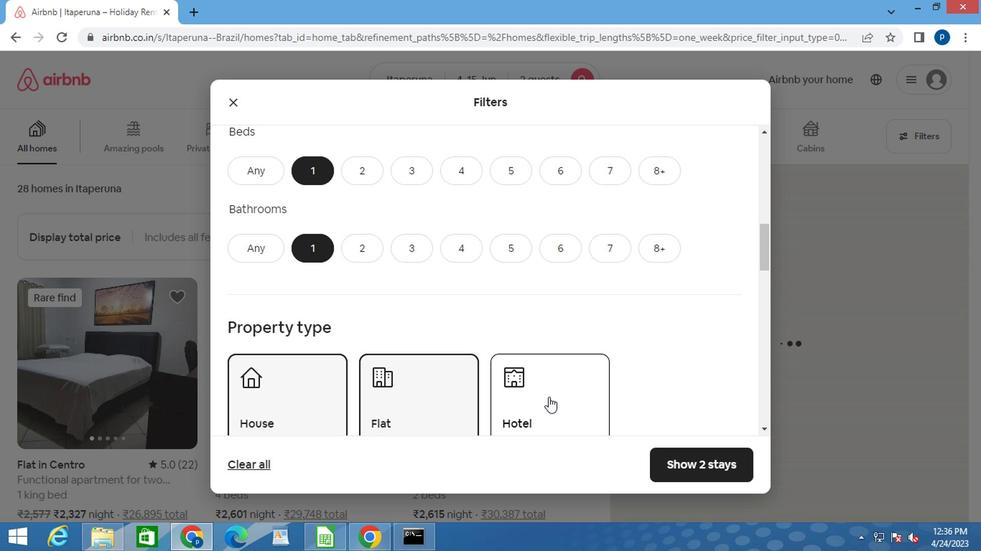 
Action: Mouse moved to (530, 394)
Screenshot: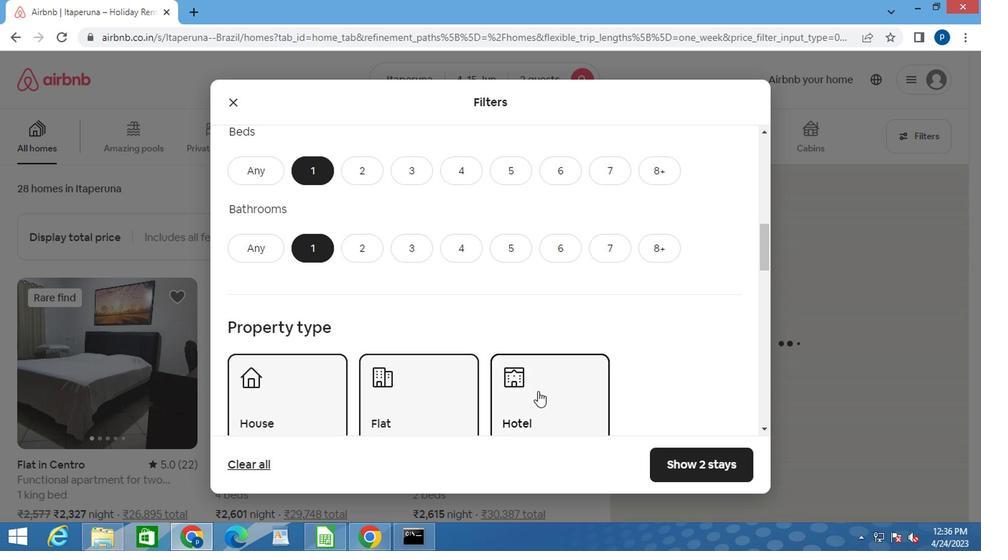 
Action: Mouse scrolled (530, 393) with delta (0, -1)
Screenshot: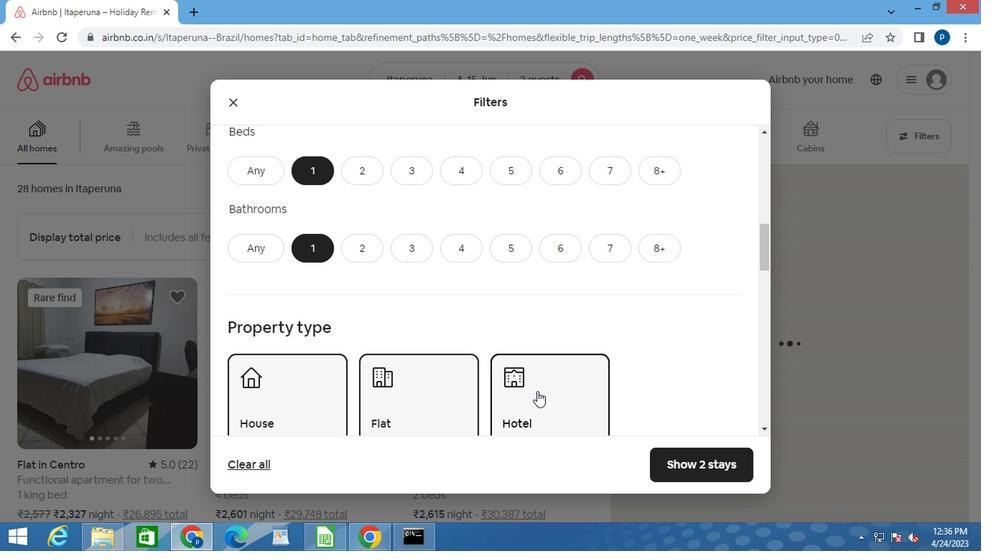 
Action: Mouse moved to (520, 382)
Screenshot: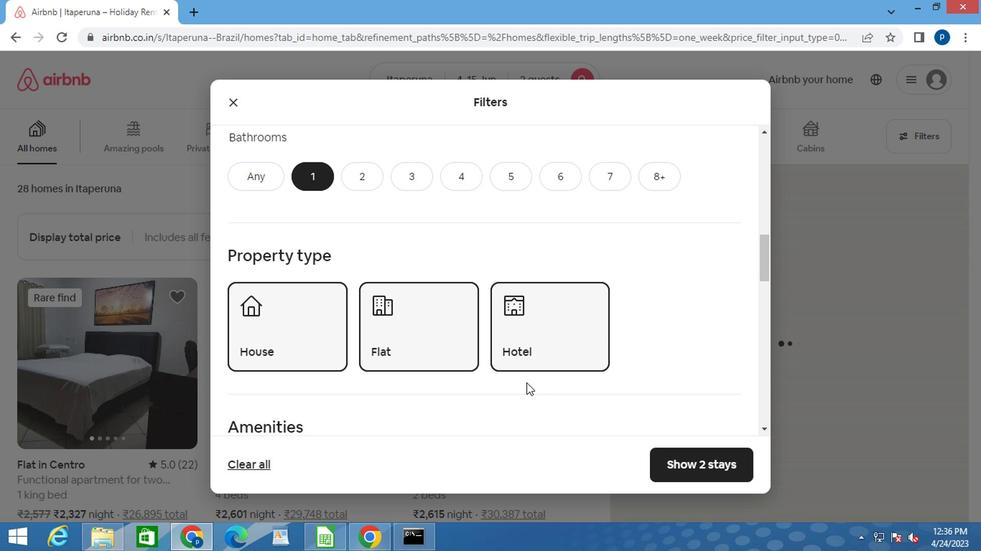 
Action: Mouse scrolled (520, 382) with delta (0, 0)
Screenshot: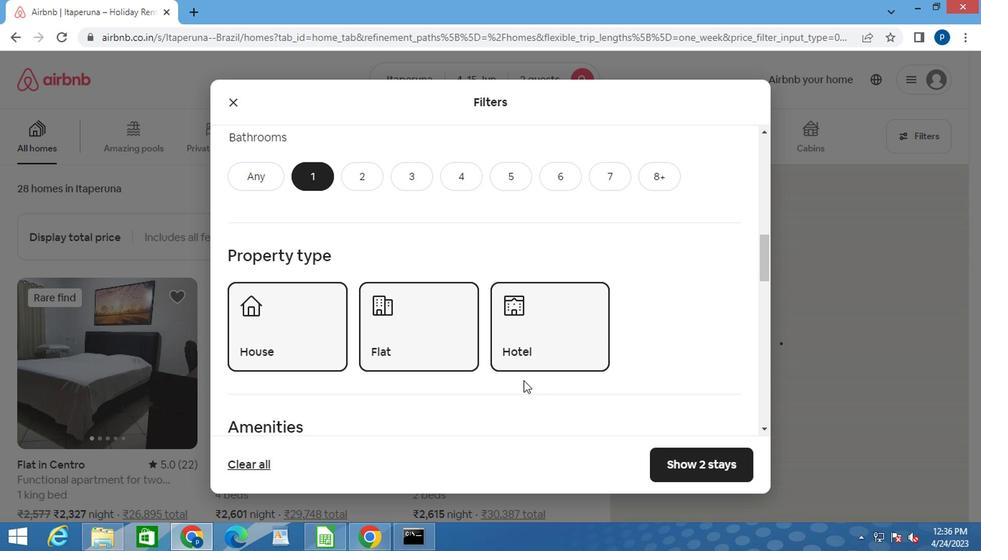 
Action: Mouse moved to (509, 371)
Screenshot: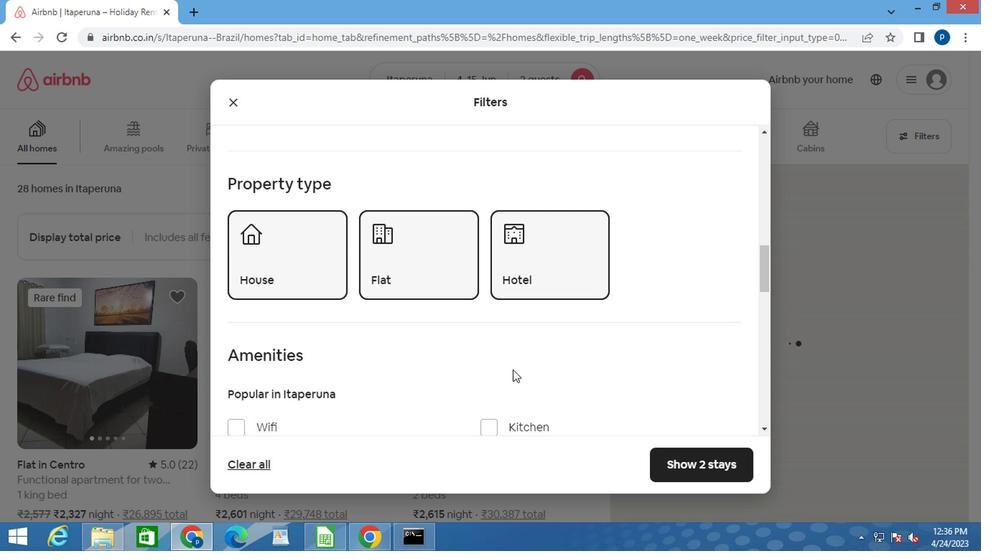 
Action: Mouse scrolled (509, 370) with delta (0, -1)
Screenshot: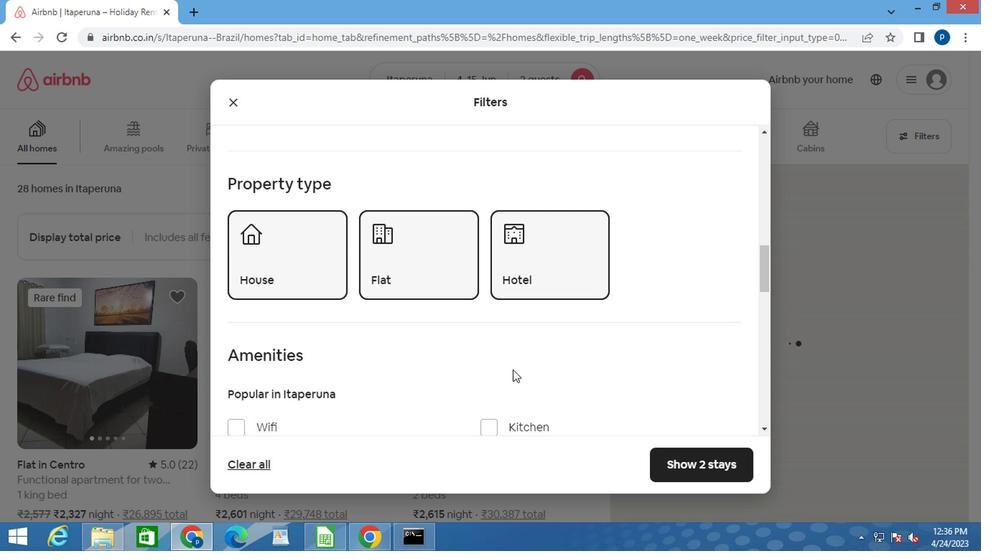 
Action: Mouse moved to (500, 367)
Screenshot: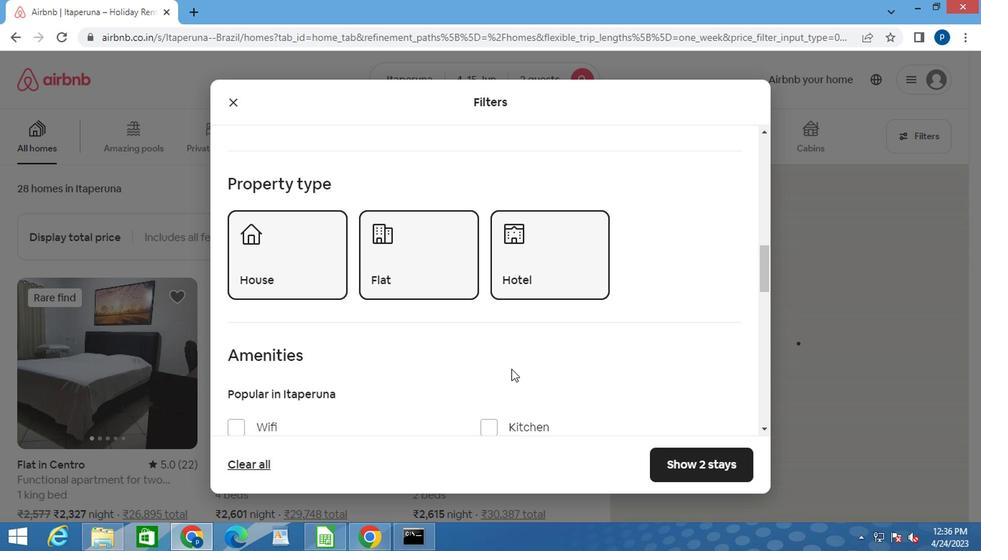 
Action: Mouse scrolled (501, 367) with delta (0, -1)
Screenshot: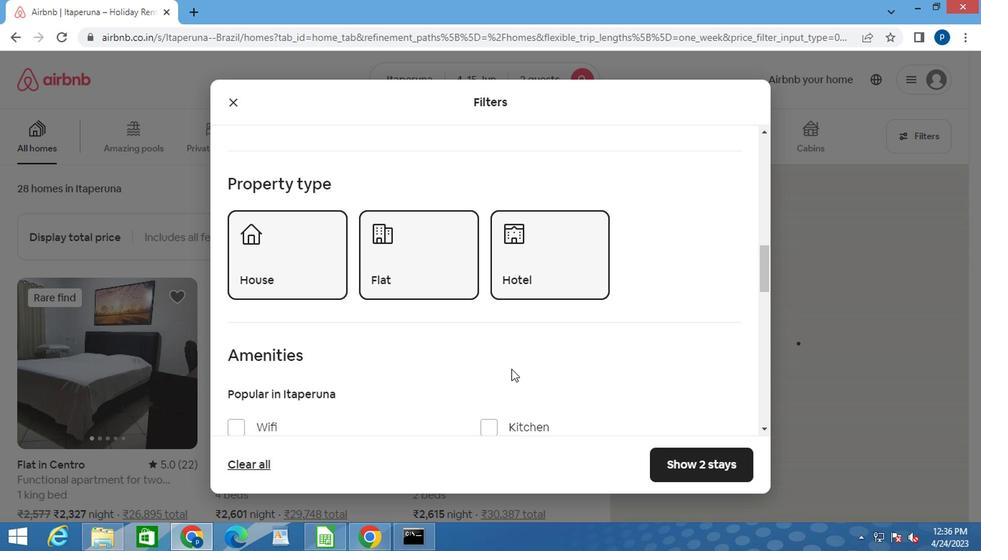 
Action: Mouse moved to (461, 330)
Screenshot: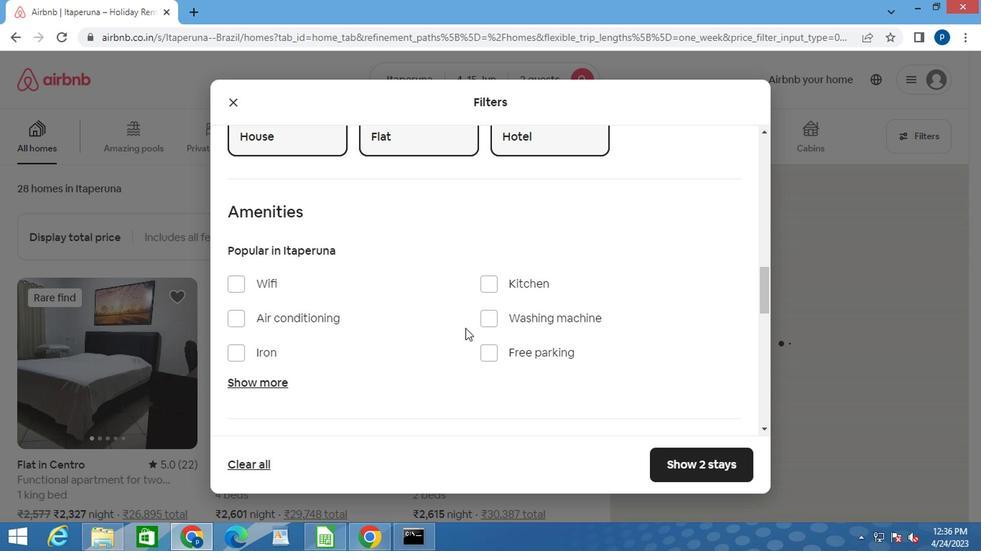 
Action: Mouse scrolled (461, 329) with delta (0, -1)
Screenshot: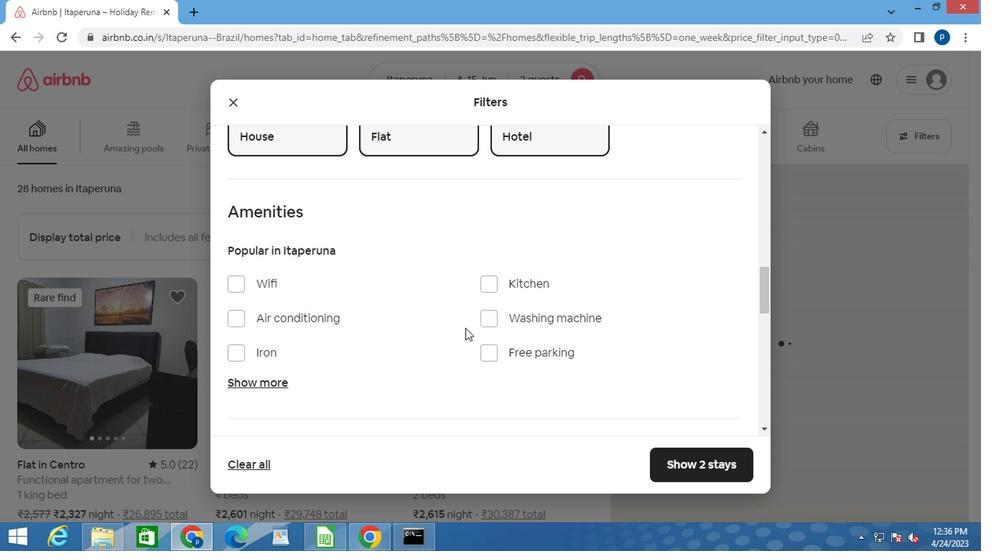 
Action: Mouse moved to (461, 332)
Screenshot: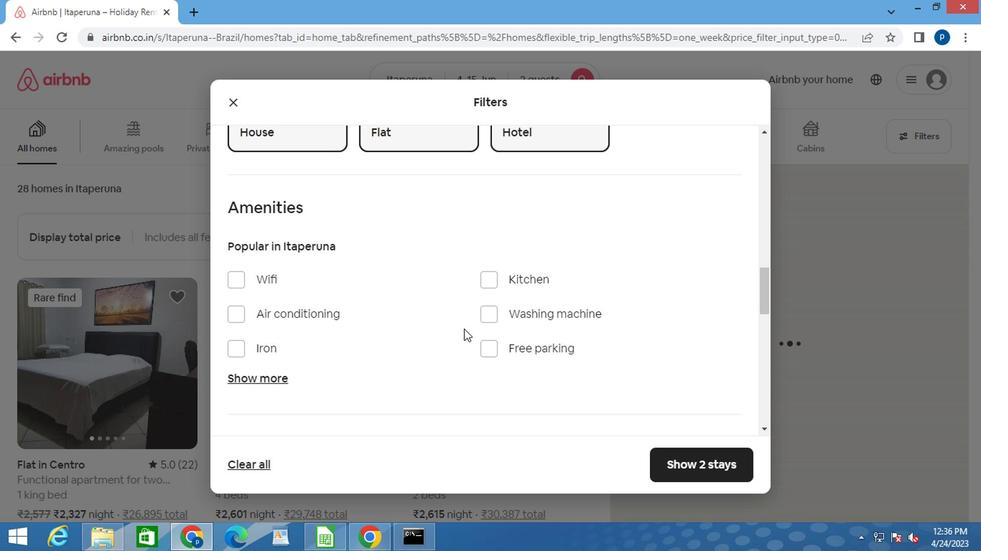 
Action: Mouse scrolled (461, 331) with delta (0, -1)
Screenshot: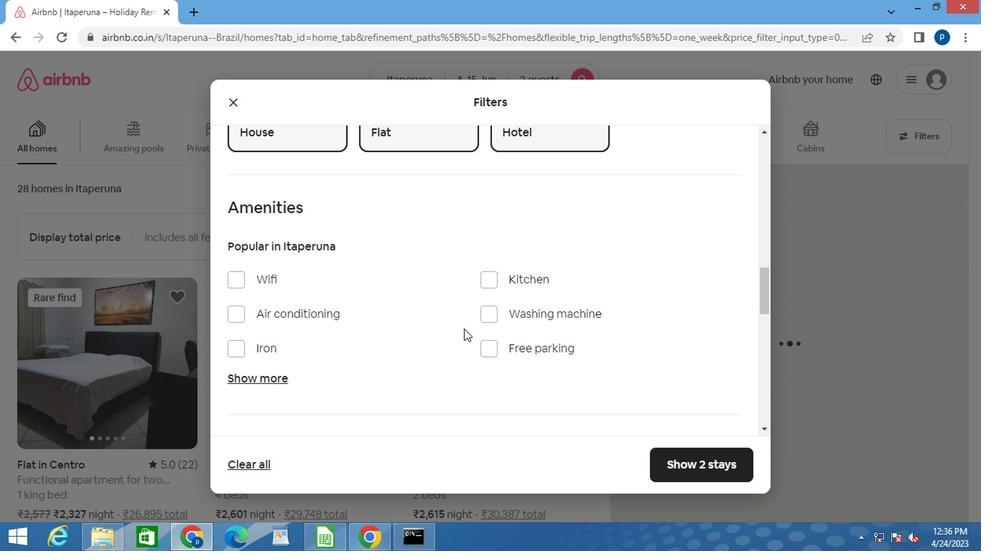 
Action: Mouse moved to (432, 320)
Screenshot: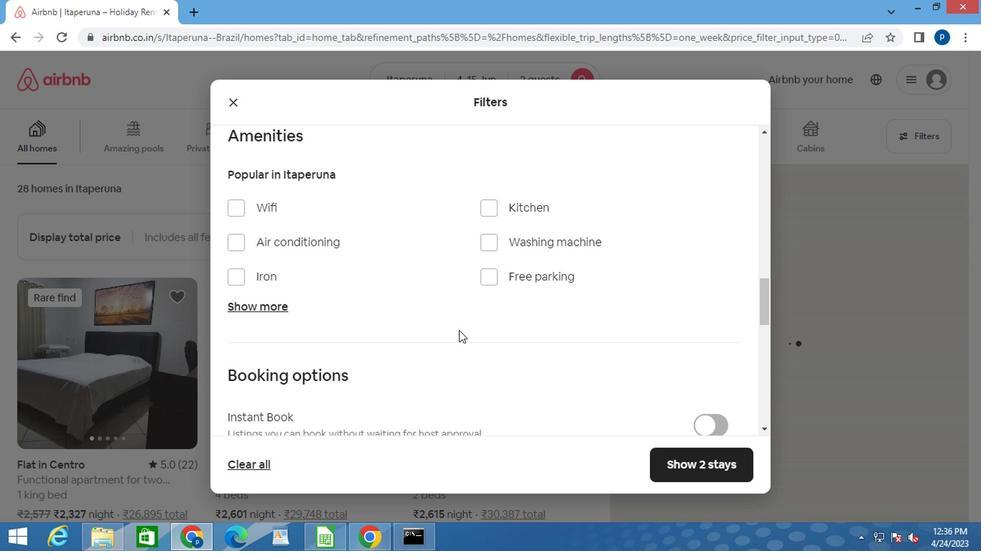 
Action: Mouse scrolled (432, 320) with delta (0, 0)
Screenshot: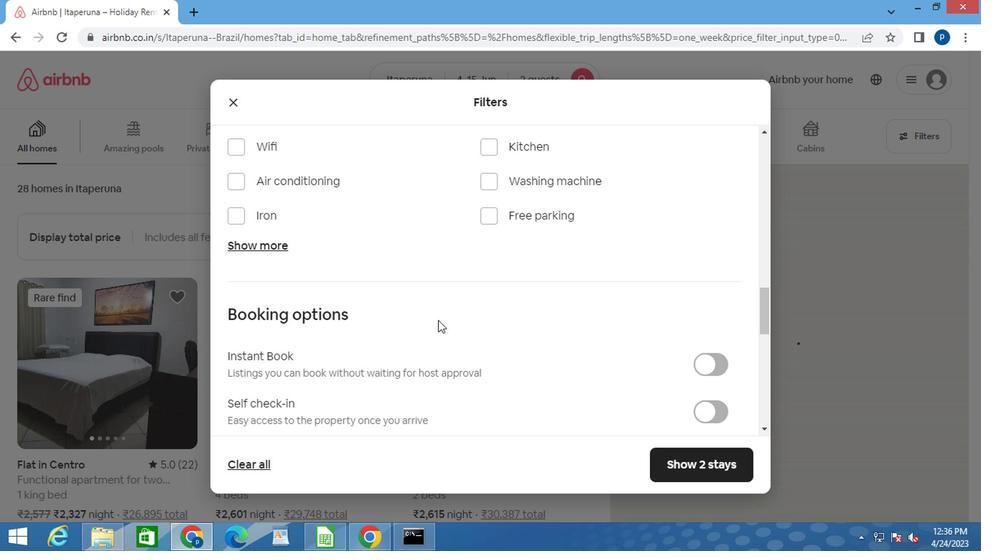 
Action: Mouse scrolled (432, 320) with delta (0, 0)
Screenshot: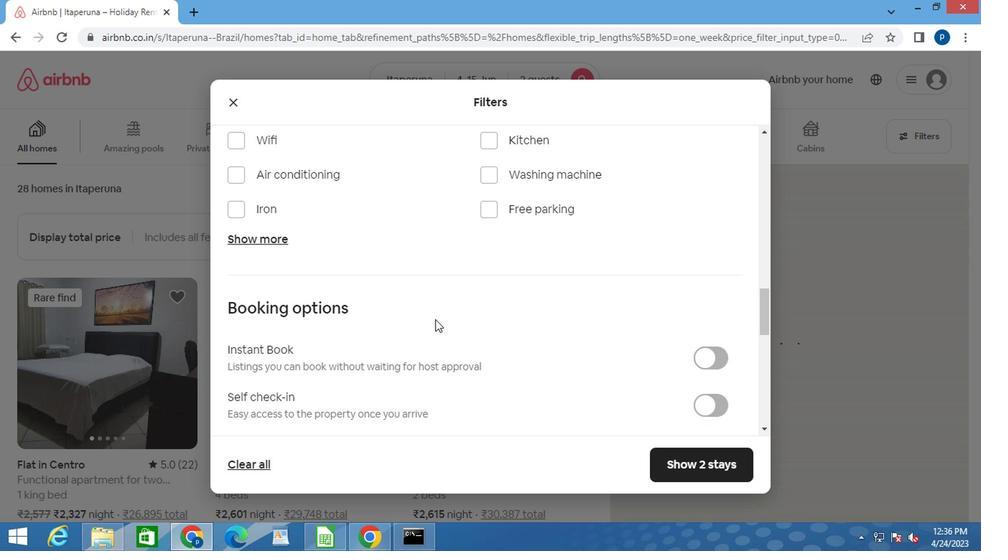 
Action: Mouse scrolled (432, 320) with delta (0, 0)
Screenshot: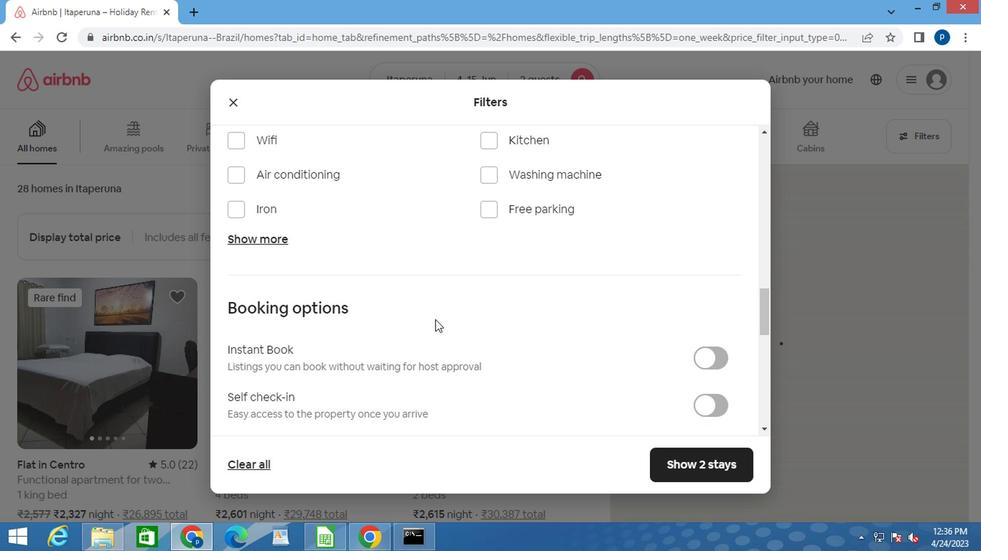 
Action: Mouse scrolled (432, 321) with delta (0, 1)
Screenshot: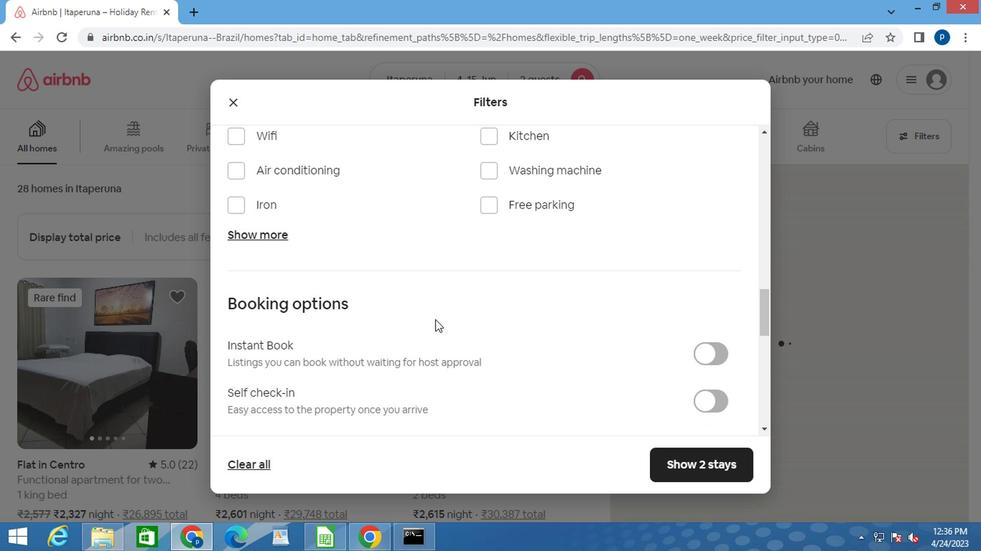 
Action: Mouse moved to (706, 256)
Screenshot: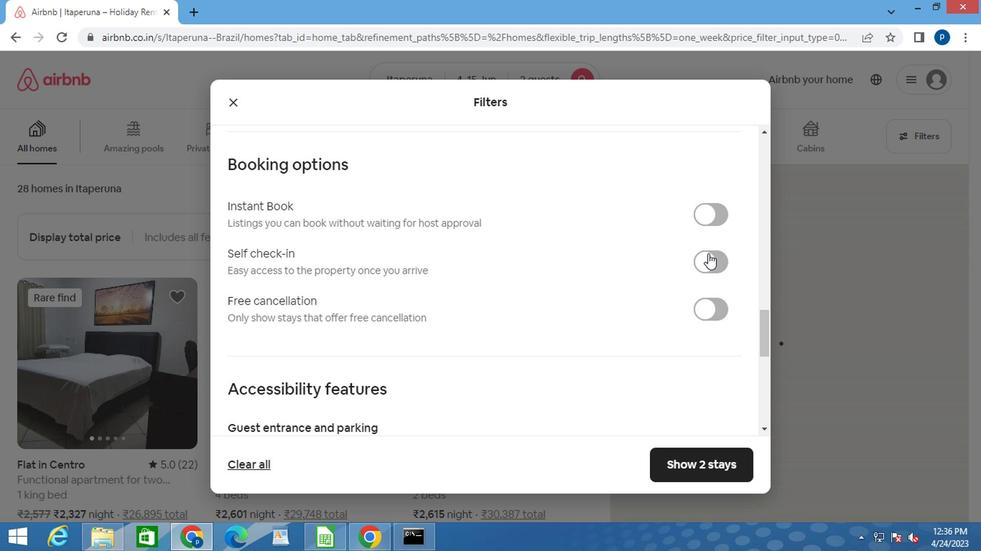 
Action: Mouse pressed left at (706, 256)
Screenshot: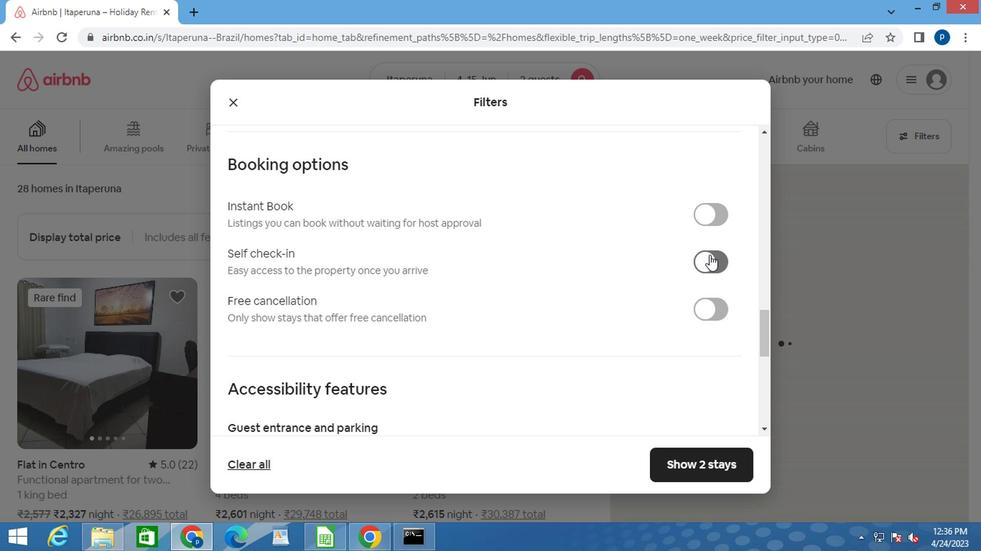 
Action: Mouse moved to (570, 283)
Screenshot: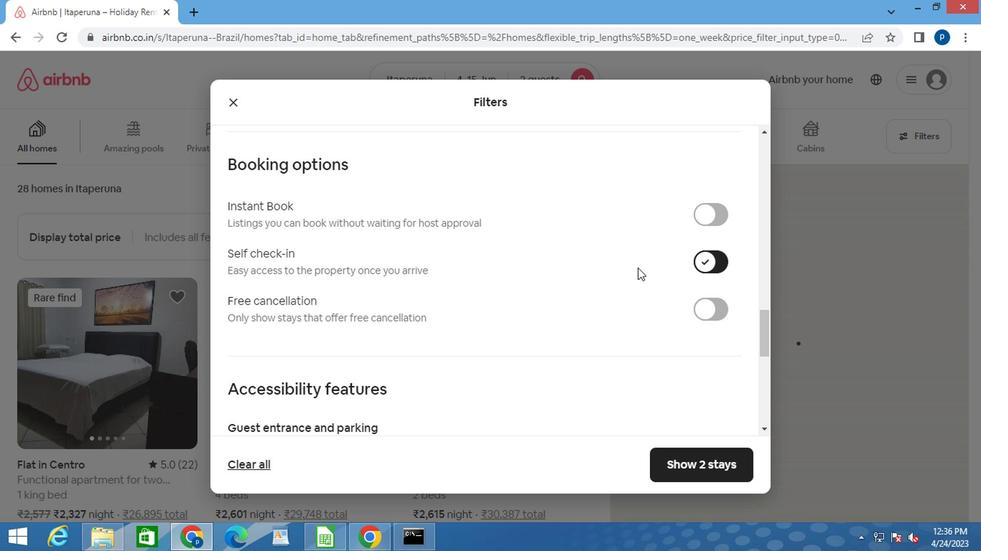 
Action: Mouse scrolled (570, 282) with delta (0, 0)
Screenshot: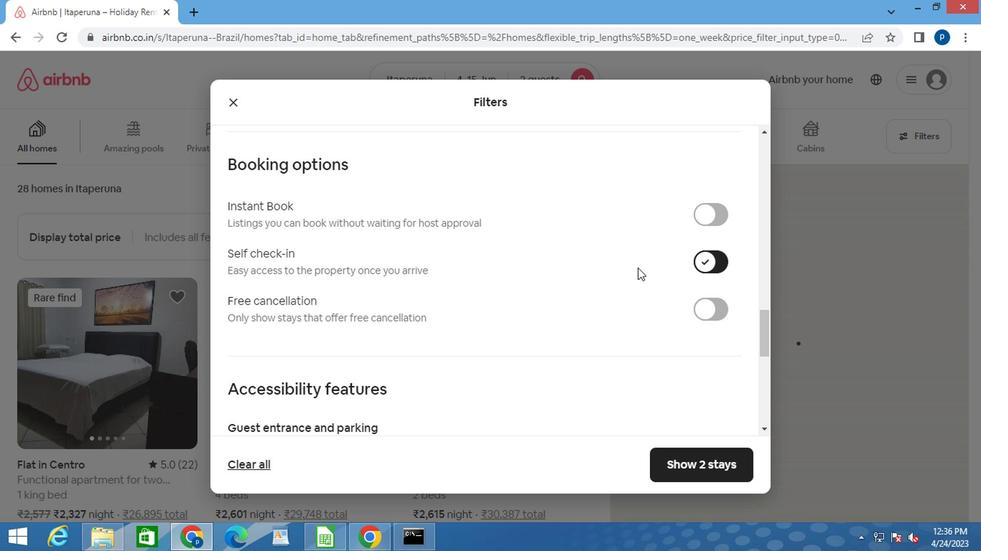 
Action: Mouse moved to (566, 284)
Screenshot: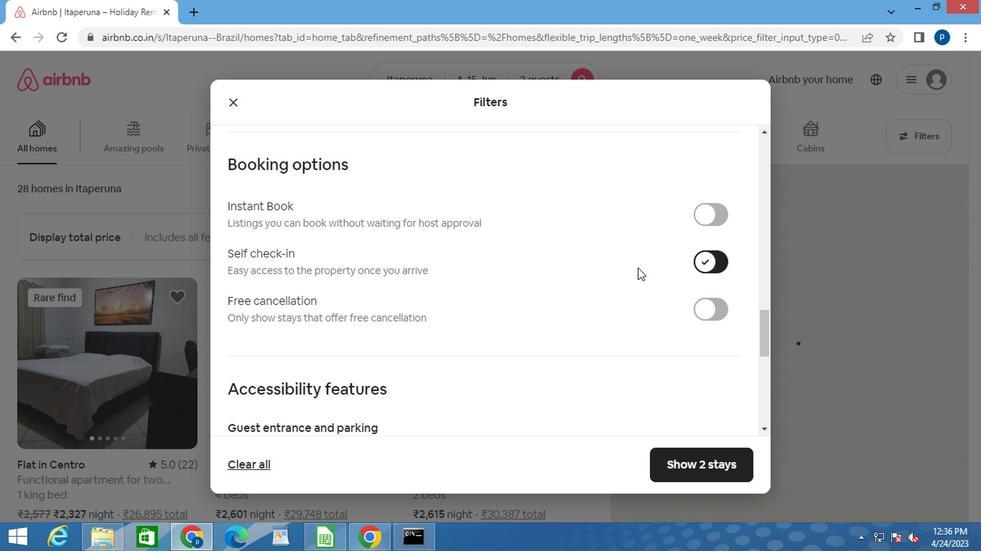 
Action: Mouse scrolled (566, 283) with delta (0, -1)
Screenshot: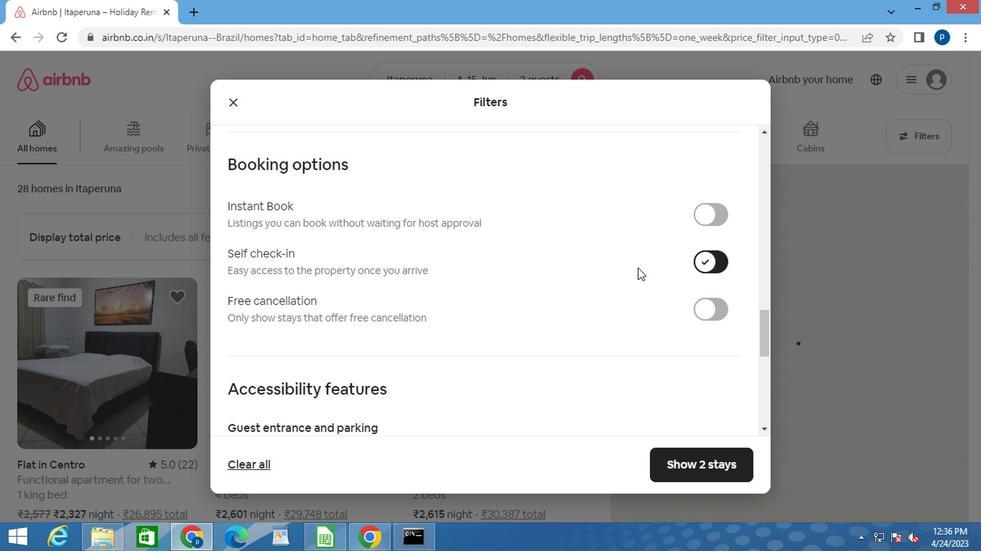 
Action: Mouse moved to (565, 284)
Screenshot: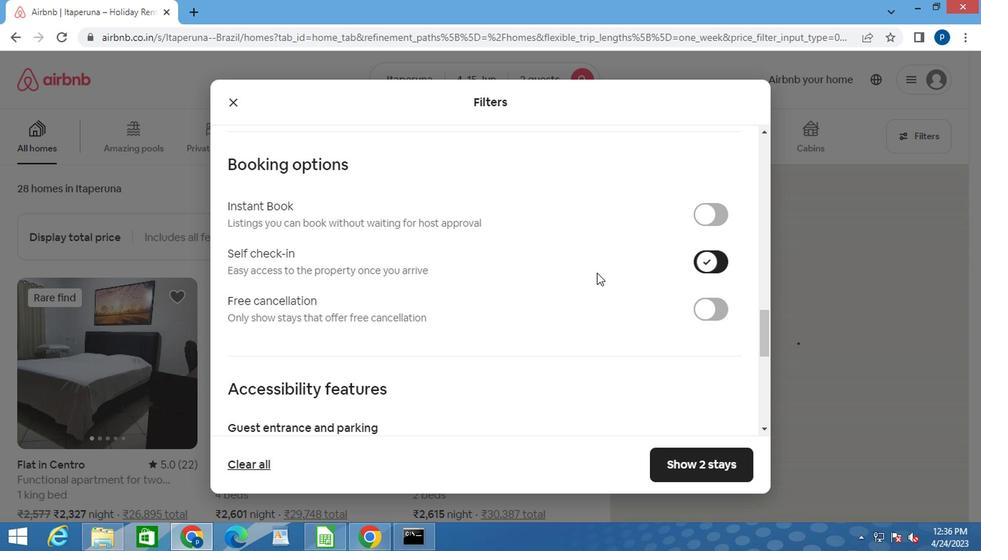 
Action: Mouse scrolled (565, 283) with delta (0, -1)
Screenshot: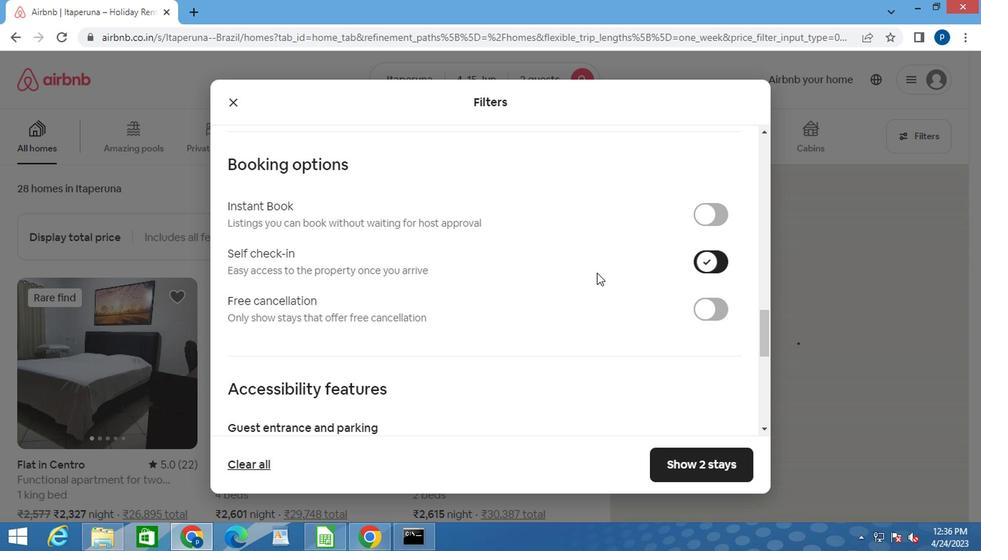 
Action: Mouse moved to (563, 285)
Screenshot: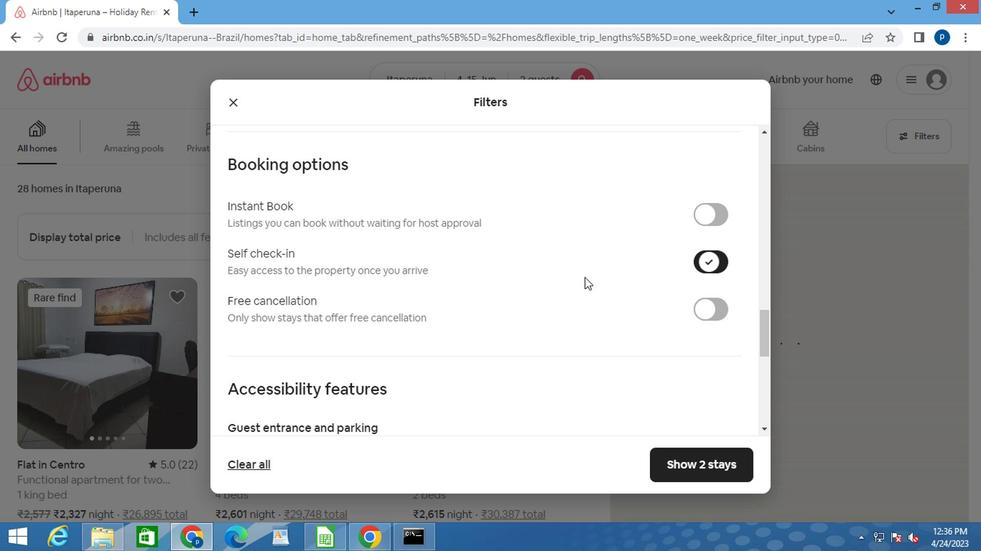 
Action: Mouse scrolled (563, 284) with delta (0, 0)
Screenshot: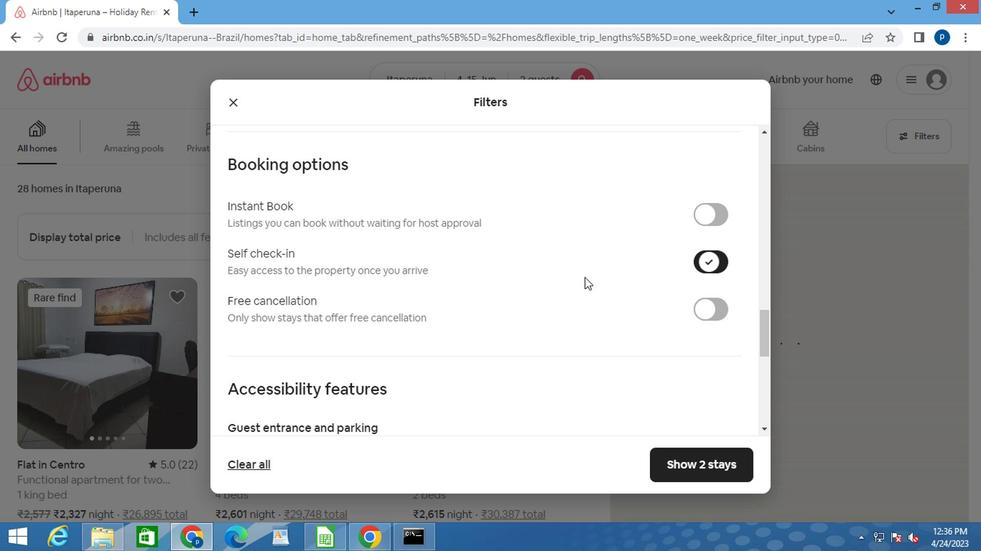 
Action: Mouse moved to (559, 286)
Screenshot: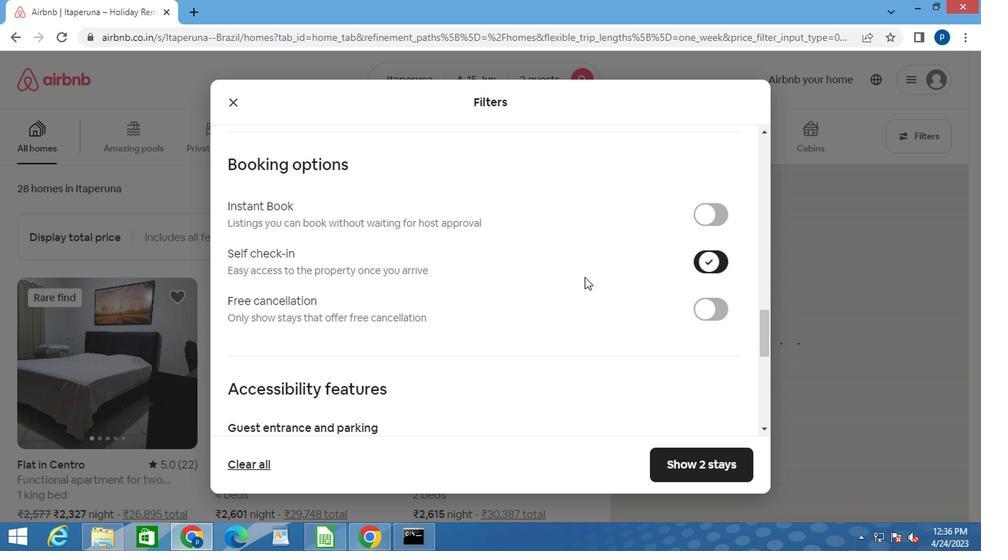 
Action: Mouse scrolled (559, 286) with delta (0, 0)
Screenshot: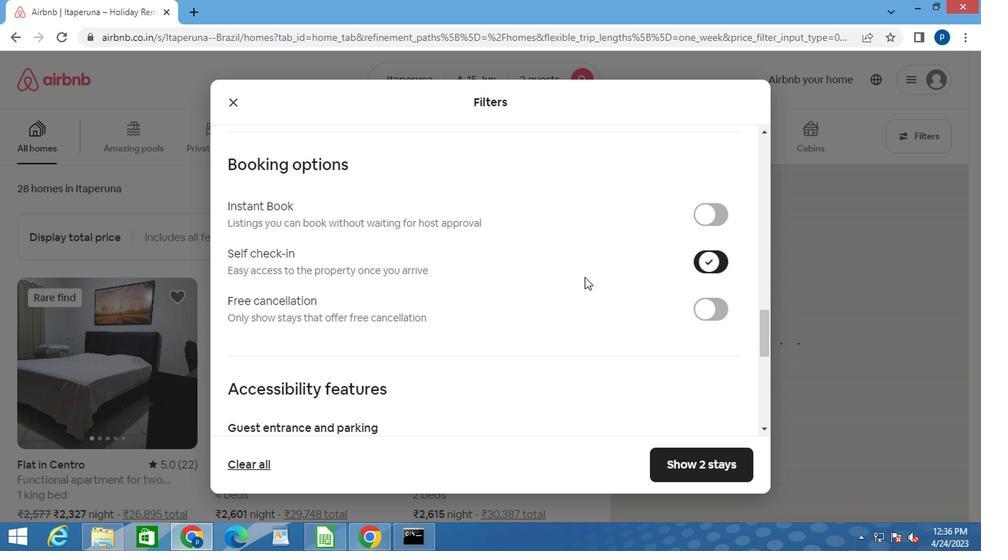 
Action: Mouse moved to (551, 286)
Screenshot: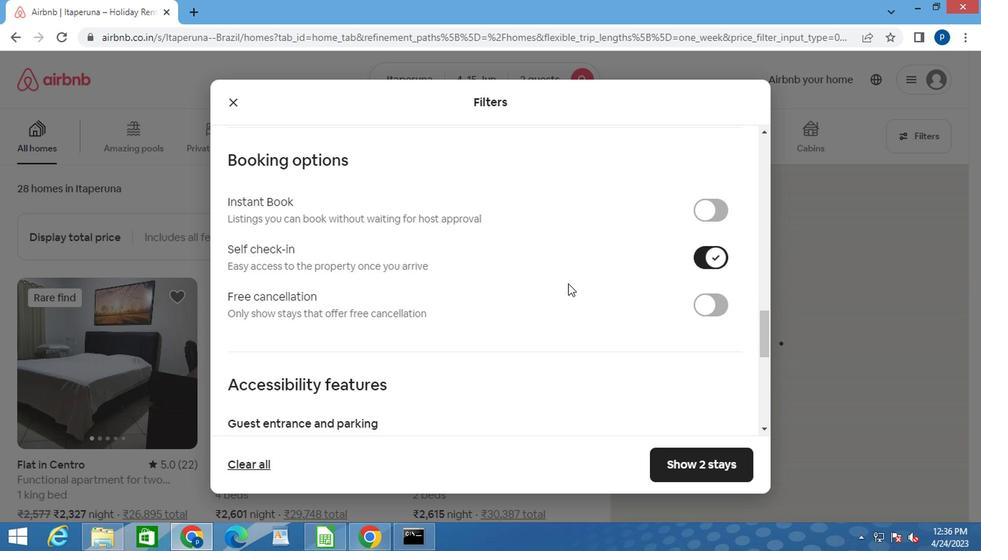 
Action: Mouse scrolled (551, 286) with delta (0, 0)
Screenshot: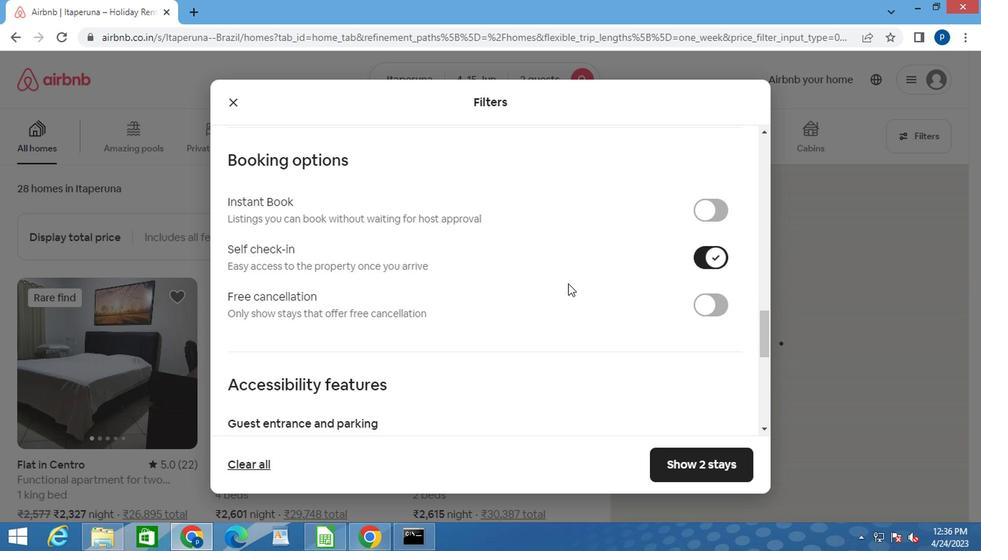 
Action: Mouse moved to (539, 313)
Screenshot: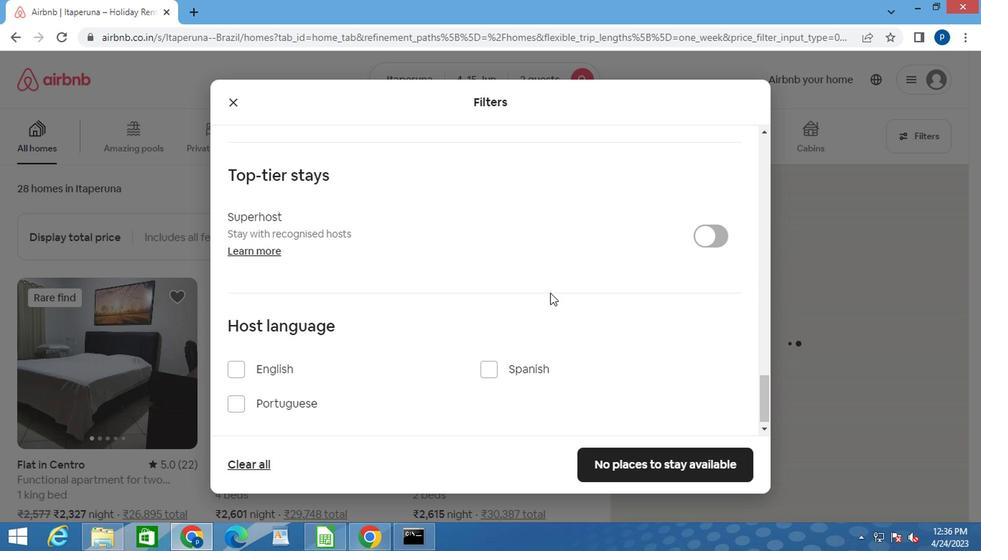 
Action: Mouse scrolled (539, 313) with delta (0, 0)
Screenshot: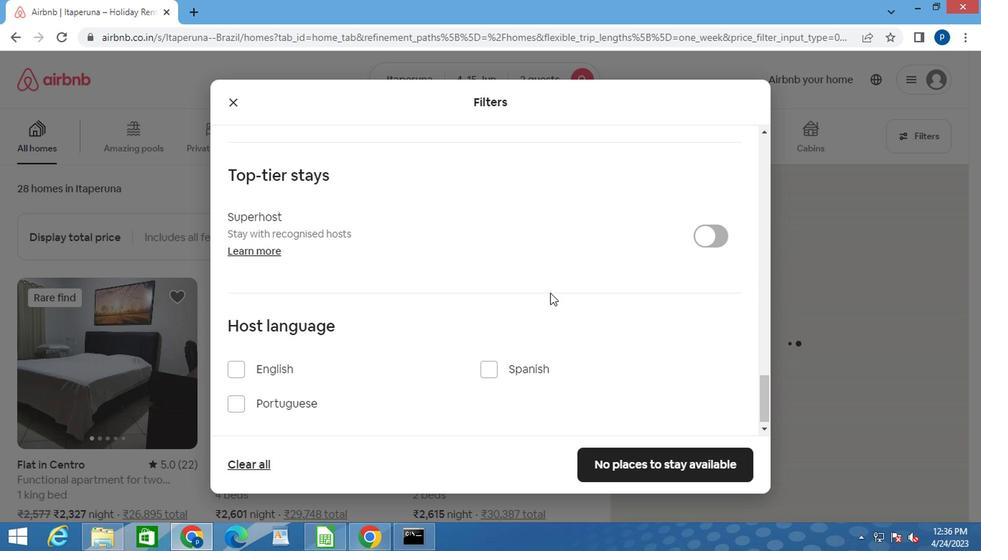 
Action: Mouse scrolled (539, 313) with delta (0, 0)
Screenshot: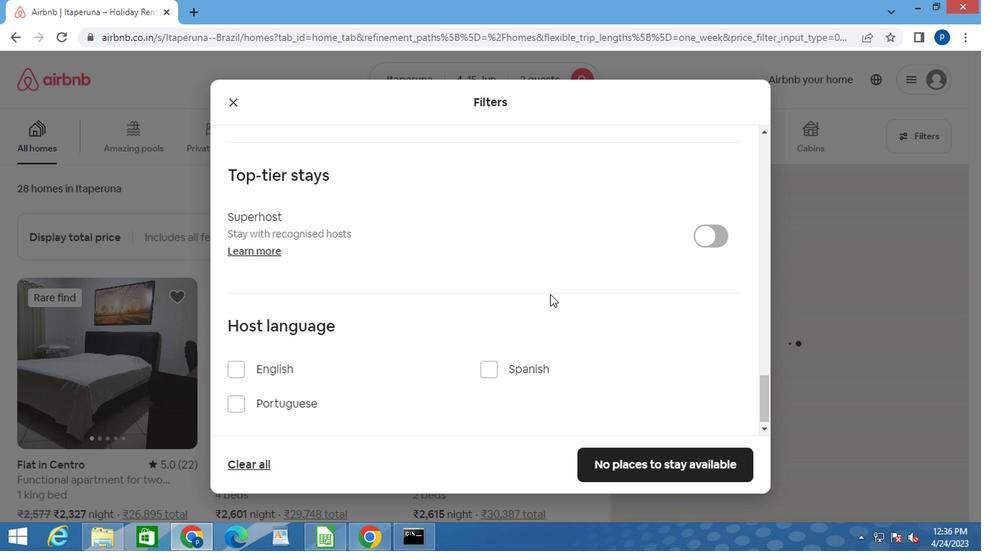 
Action: Mouse moved to (539, 314)
Screenshot: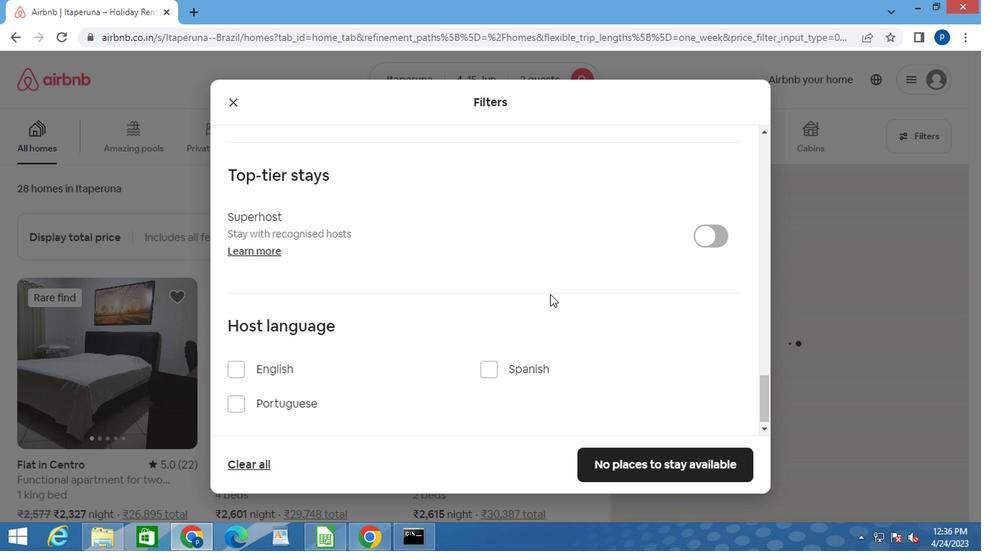 
Action: Mouse scrolled (539, 313) with delta (0, 0)
Screenshot: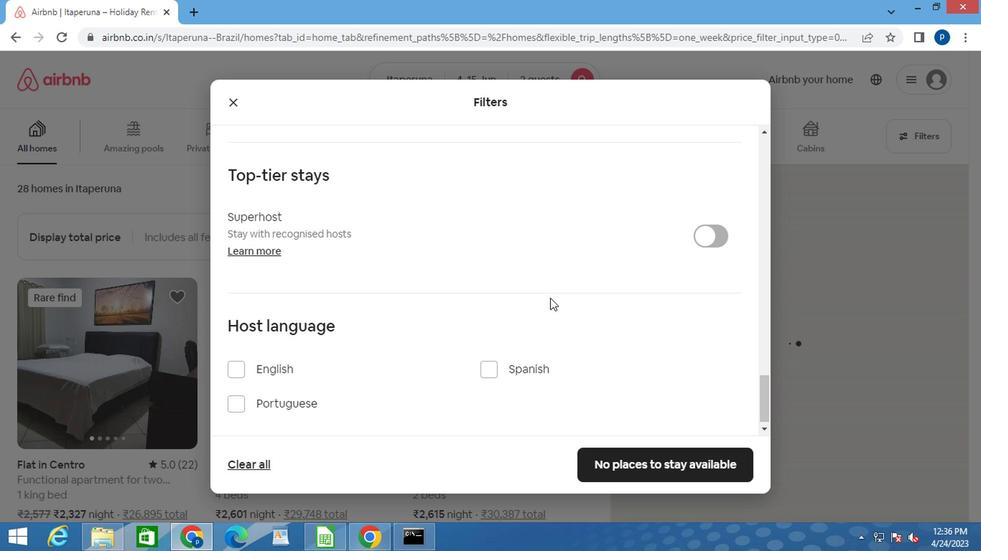 
Action: Mouse moved to (484, 361)
Screenshot: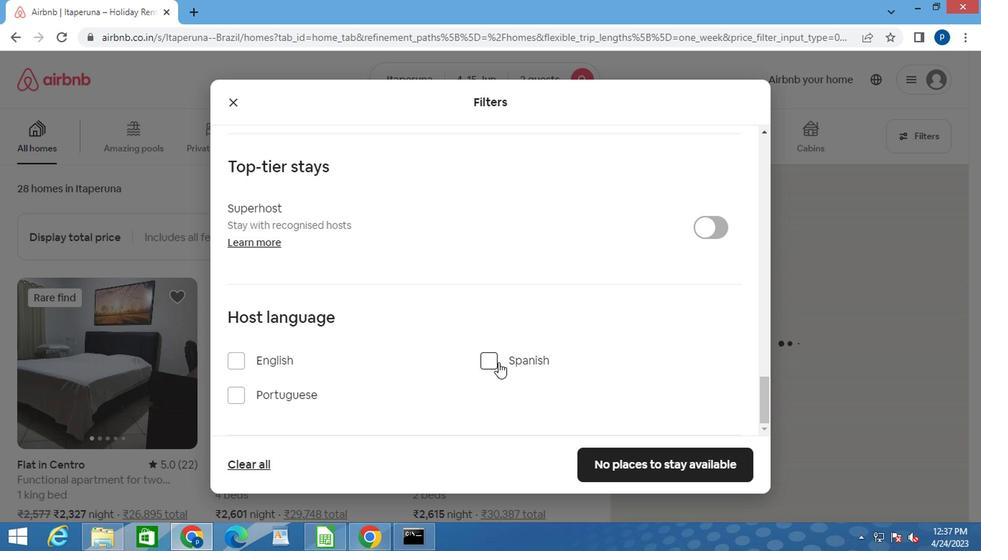 
Action: Mouse pressed left at (484, 361)
Screenshot: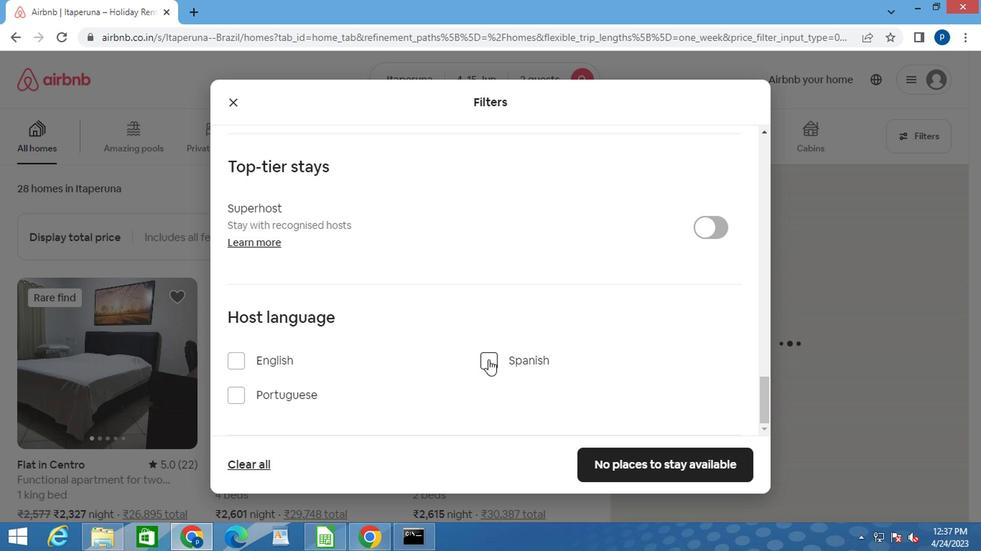 
Action: Mouse moved to (621, 461)
Screenshot: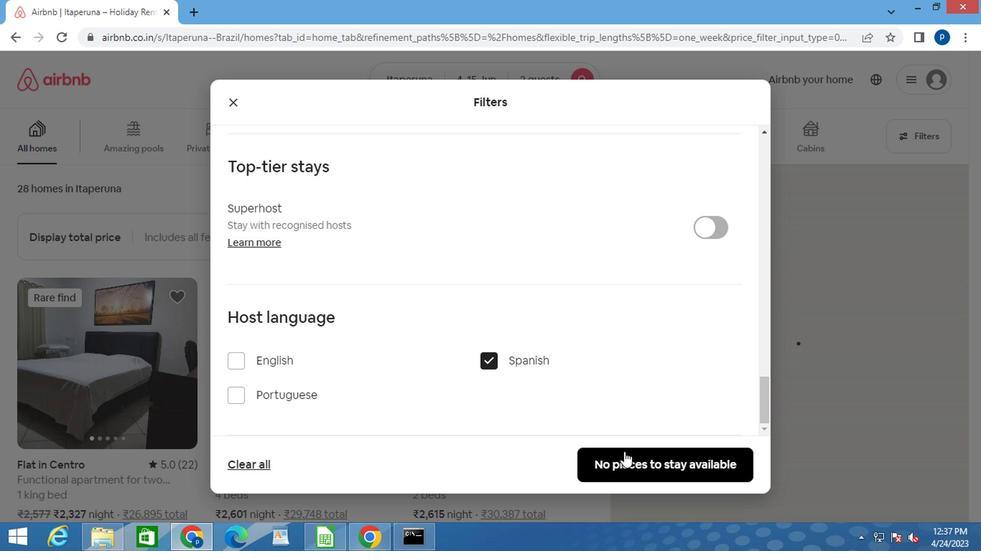 
Action: Mouse pressed left at (621, 461)
Screenshot: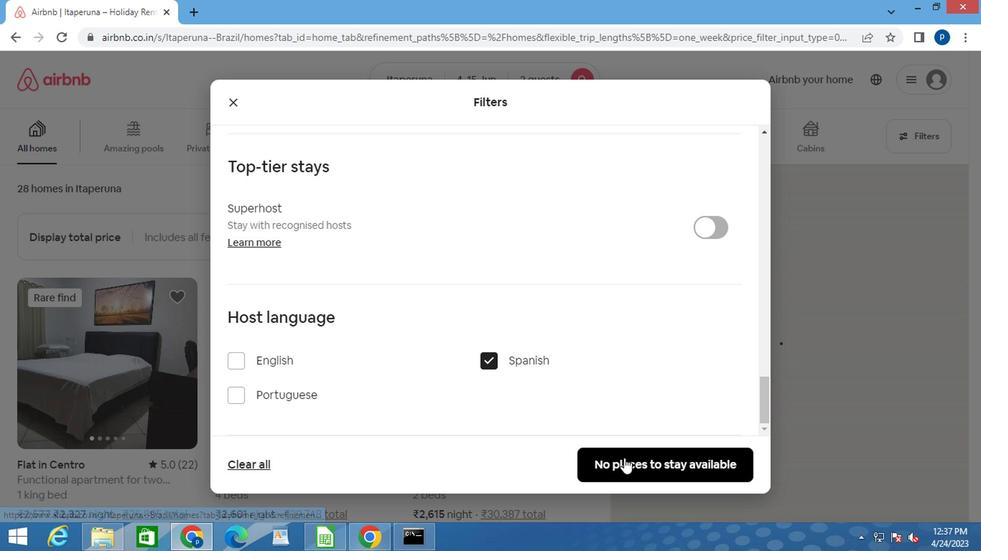 
Action: Mouse moved to (622, 462)
Screenshot: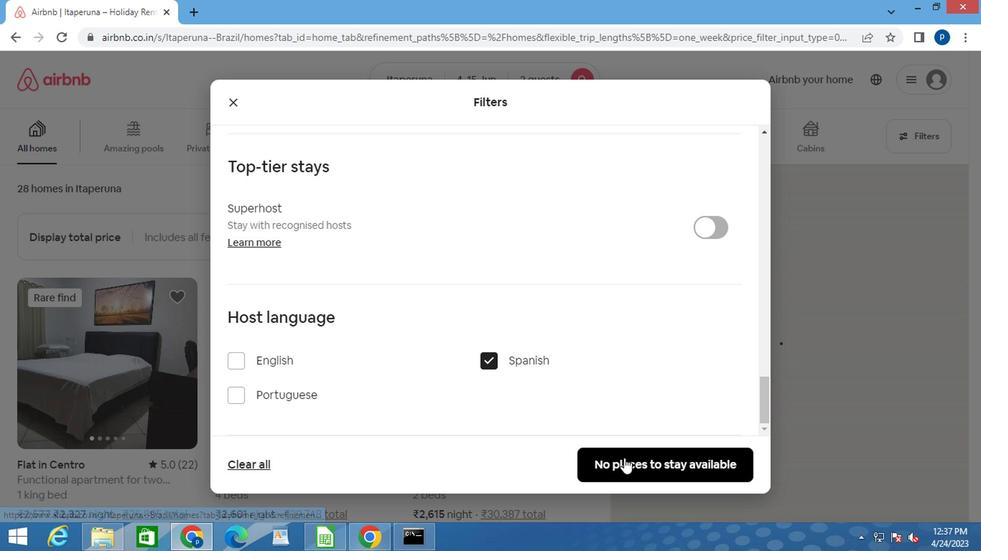 
